 Task: Open Card Software Performance Review in Board Content Marketing White Paper Creation and Promotion Strategy to Workspace Hotel Reservations and add a team member Softage.3@softage.net, a label Orange, a checklist Database Management, an attachment from your computer, a color Orange and finally, add a card description 'Plan and execute company team-building retreat with a focus on employee well-being' and a comment 'Given the potential impact of this task on our customers, let us ensure that we approach it with a focus on customer satisfaction and experience.'. Add a start date 'Jan 03, 1900' with a due date 'Jan 10, 1900'
Action: Mouse moved to (101, 43)
Screenshot: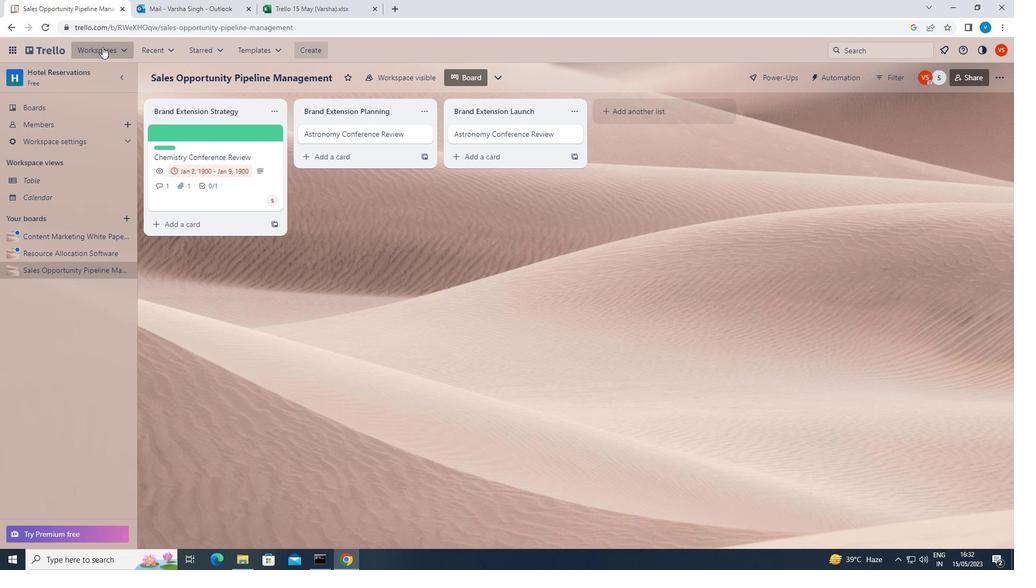 
Action: Mouse pressed left at (101, 43)
Screenshot: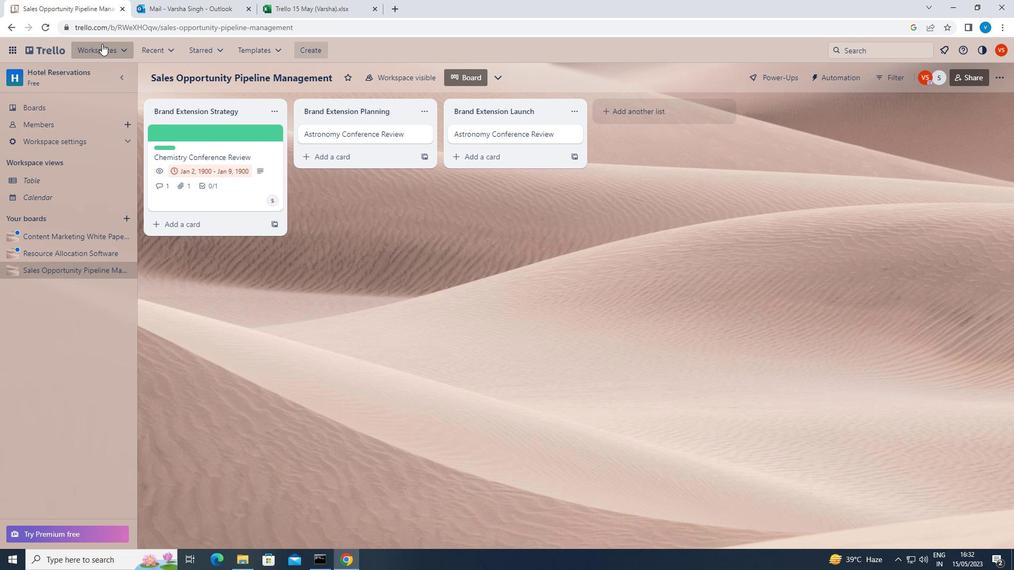 
Action: Mouse moved to (107, 523)
Screenshot: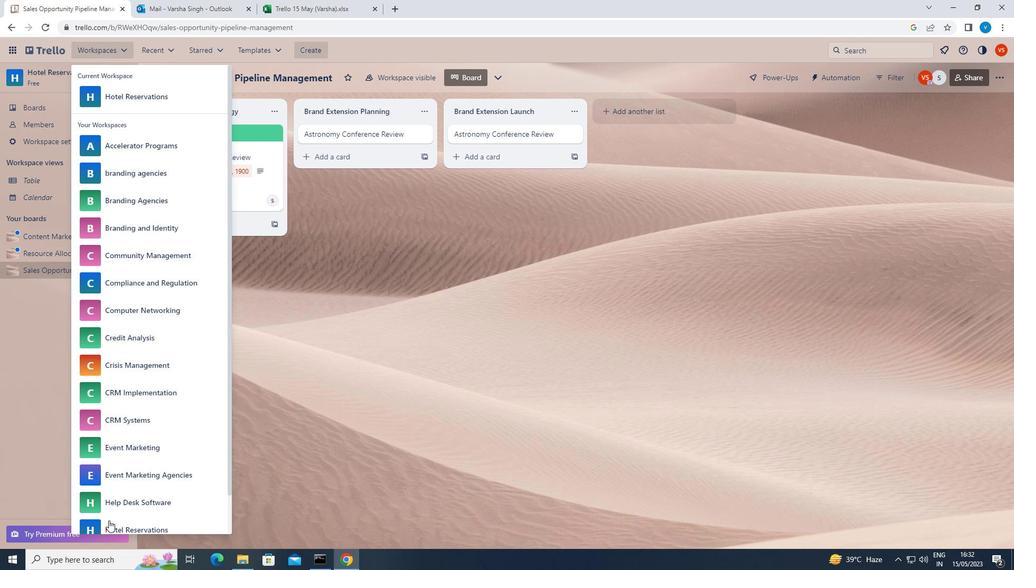 
Action: Mouse pressed left at (107, 523)
Screenshot: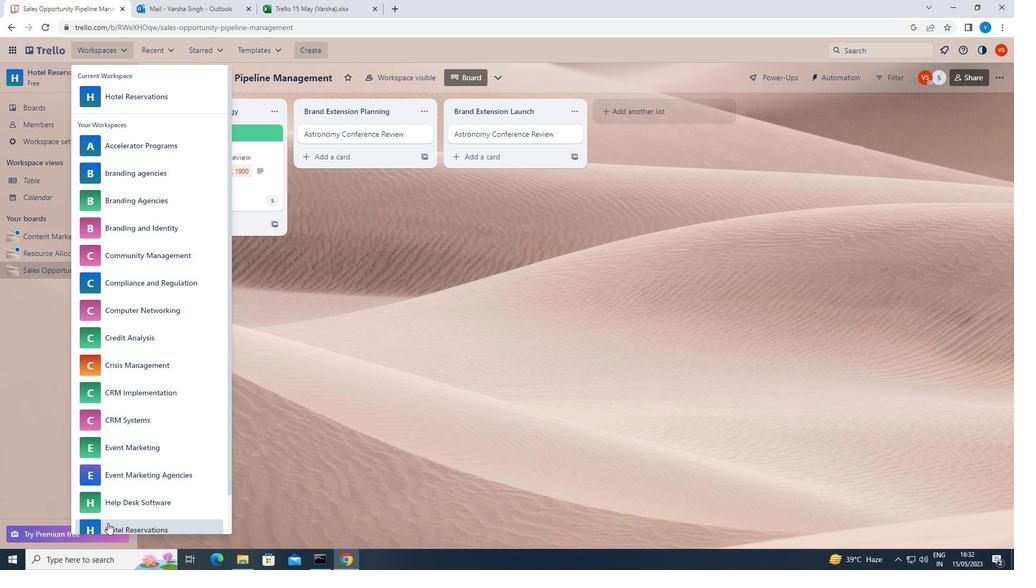 
Action: Mouse moved to (78, 236)
Screenshot: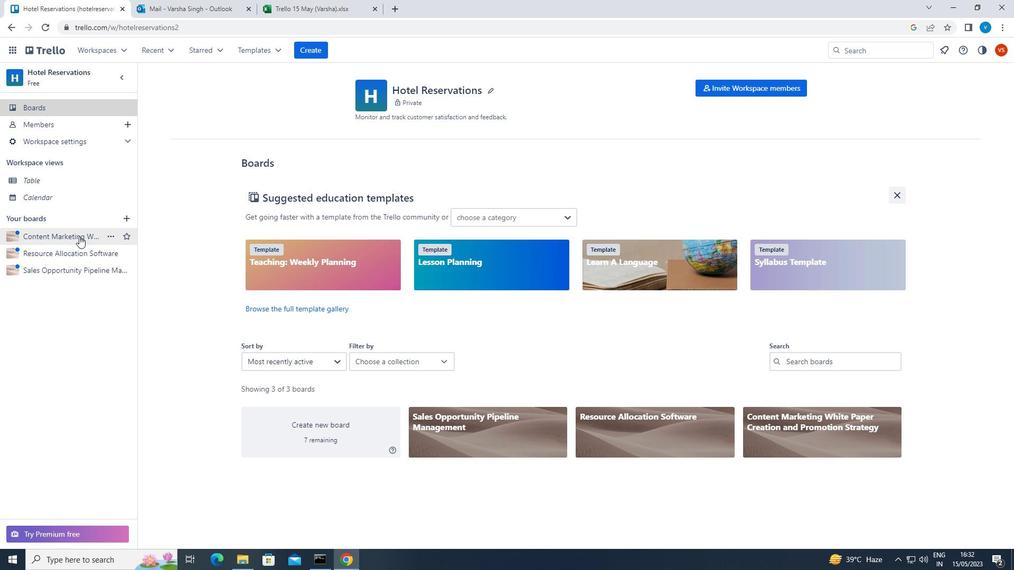 
Action: Mouse pressed left at (78, 236)
Screenshot: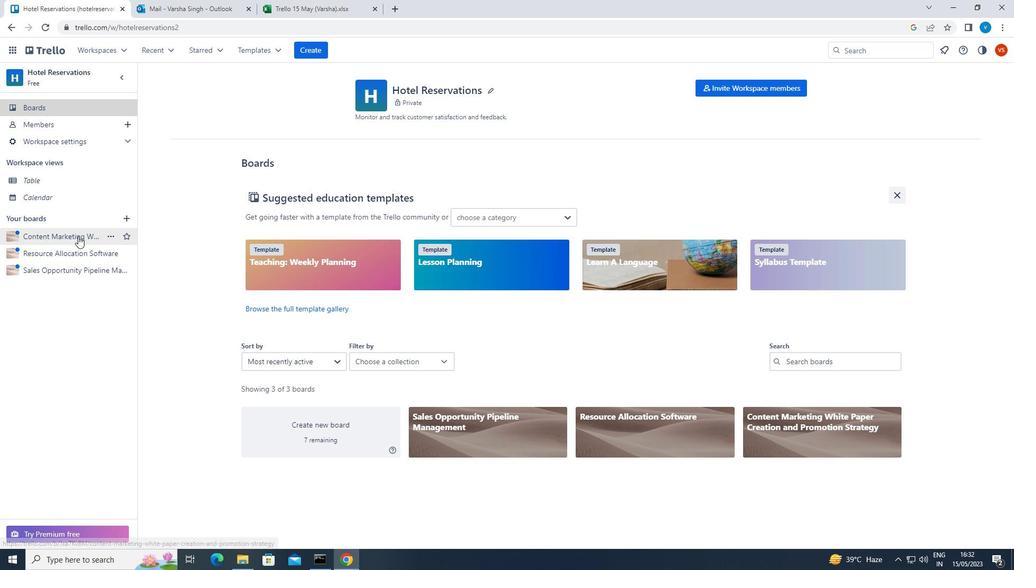 
Action: Mouse moved to (172, 129)
Screenshot: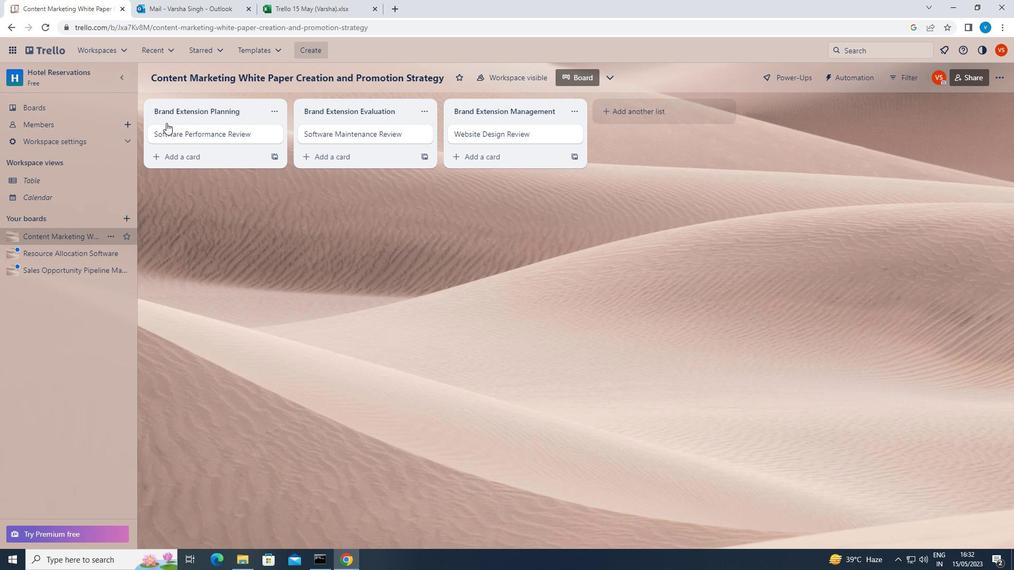 
Action: Mouse pressed left at (172, 129)
Screenshot: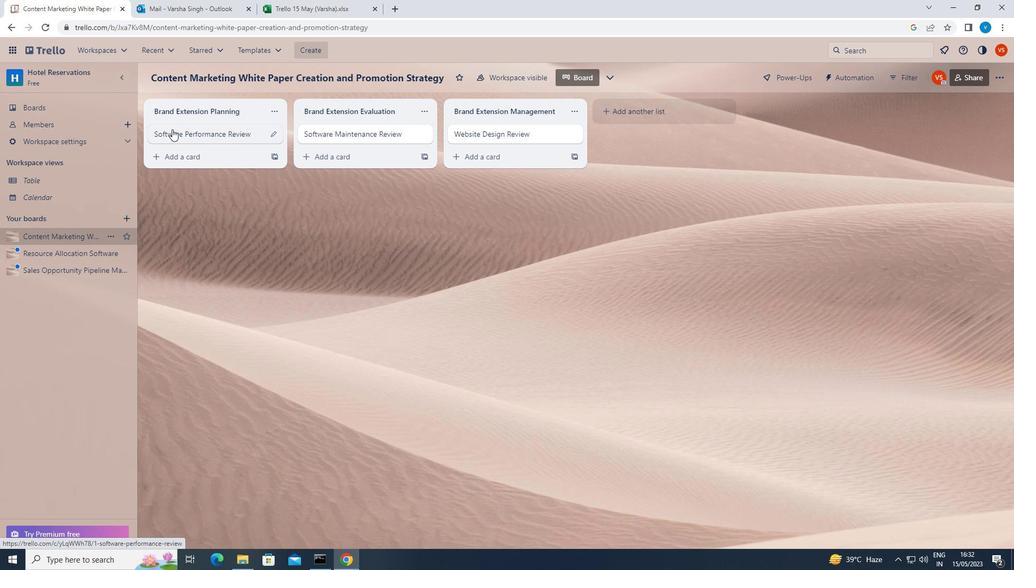 
Action: Mouse moved to (636, 133)
Screenshot: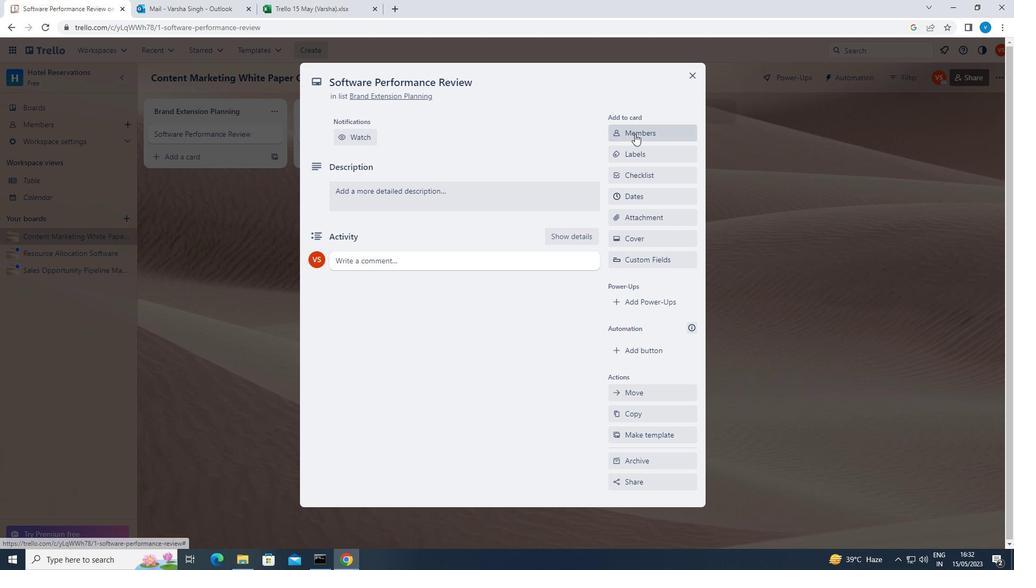 
Action: Mouse pressed left at (636, 133)
Screenshot: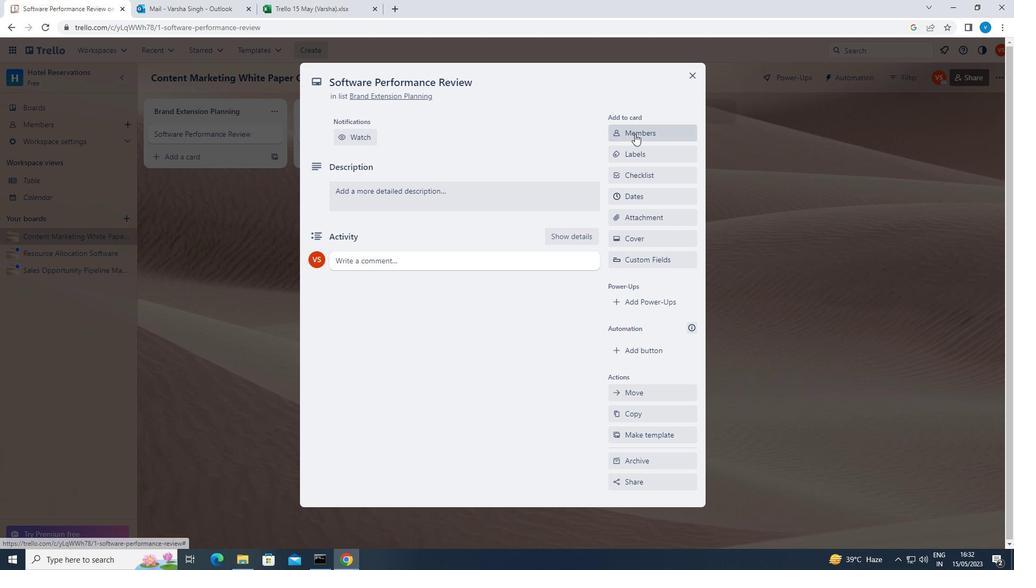
Action: Mouse moved to (639, 160)
Screenshot: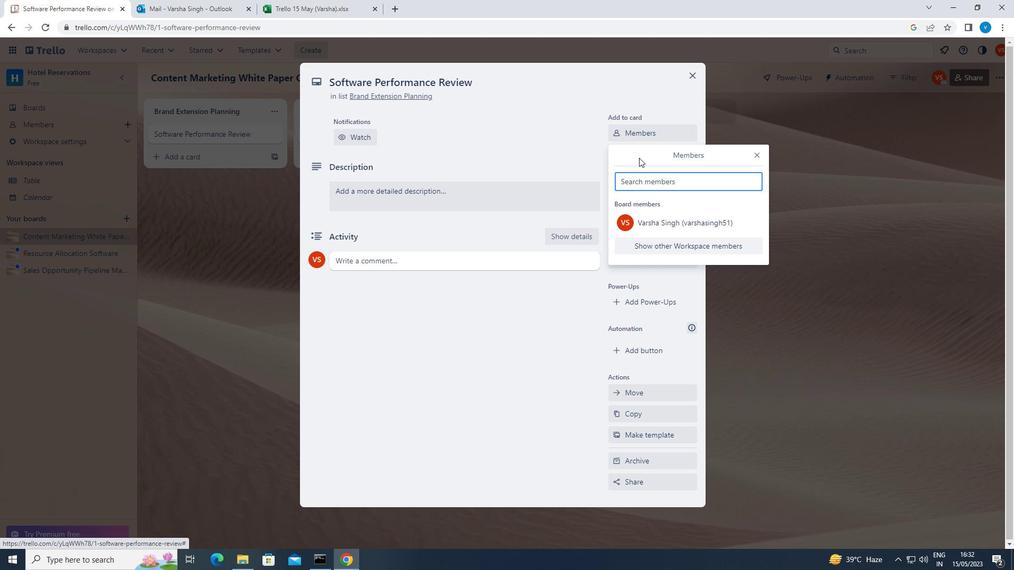 
Action: Key pressed <Key.shift>SOFTWARE.3<Key.shift>@SOFTAGE.NET
Screenshot: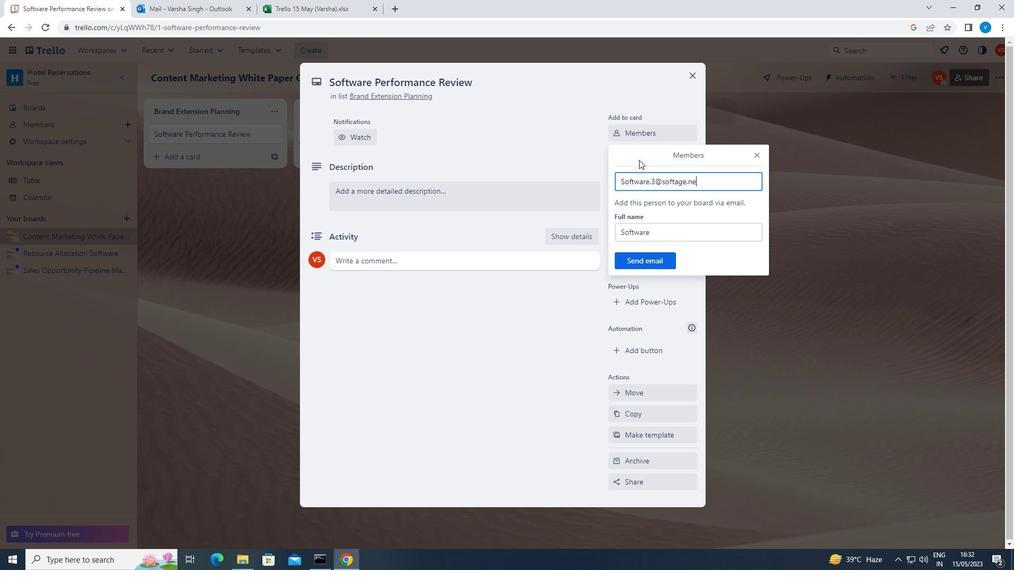 
Action: Mouse moved to (659, 258)
Screenshot: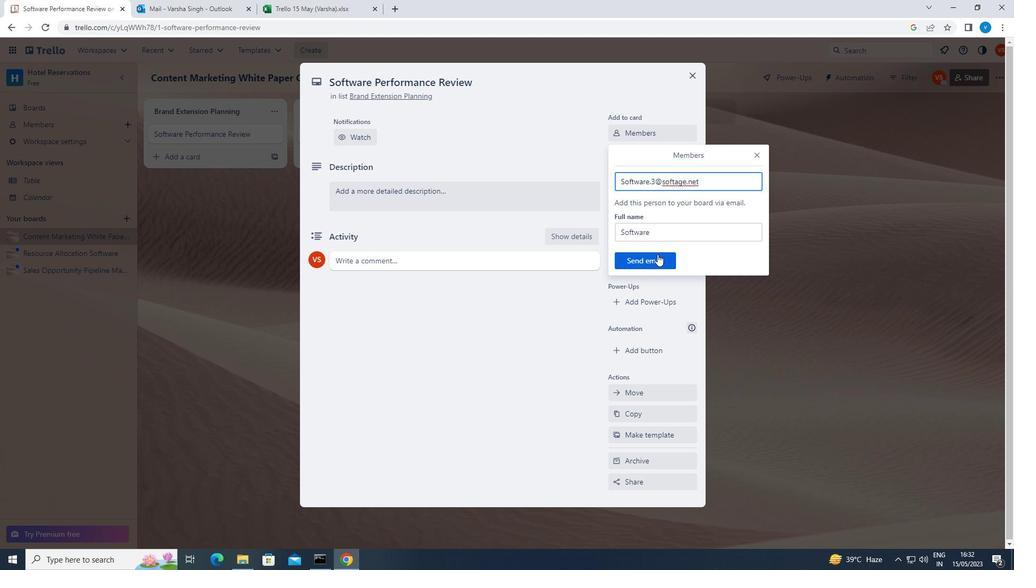
Action: Mouse pressed left at (659, 258)
Screenshot: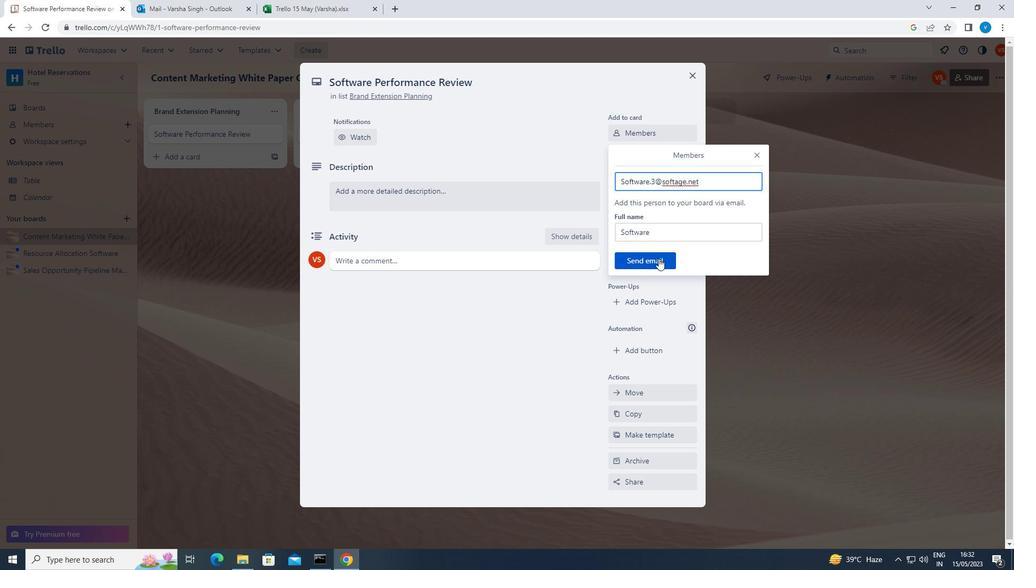 
Action: Mouse moved to (662, 188)
Screenshot: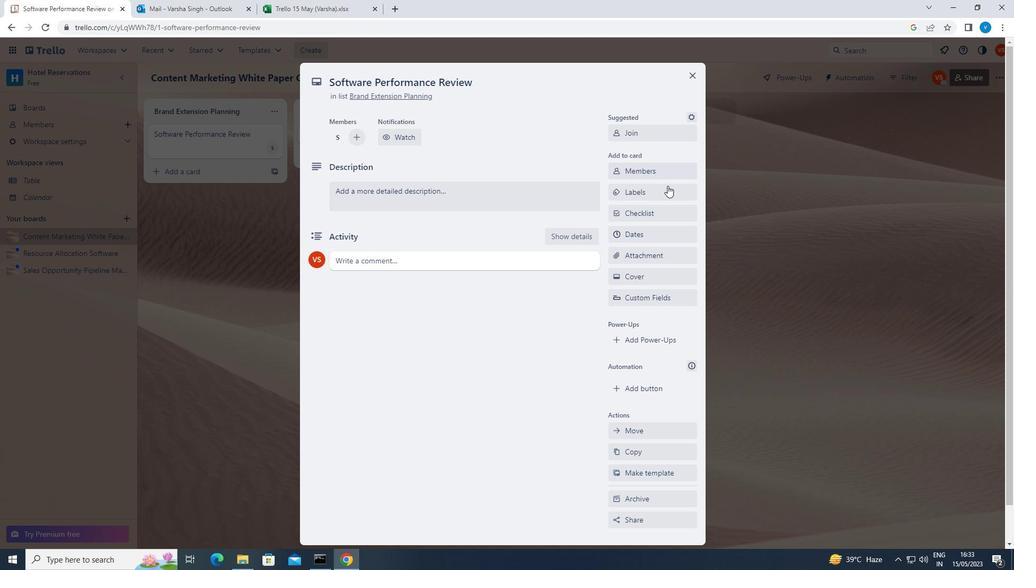 
Action: Mouse pressed left at (662, 188)
Screenshot: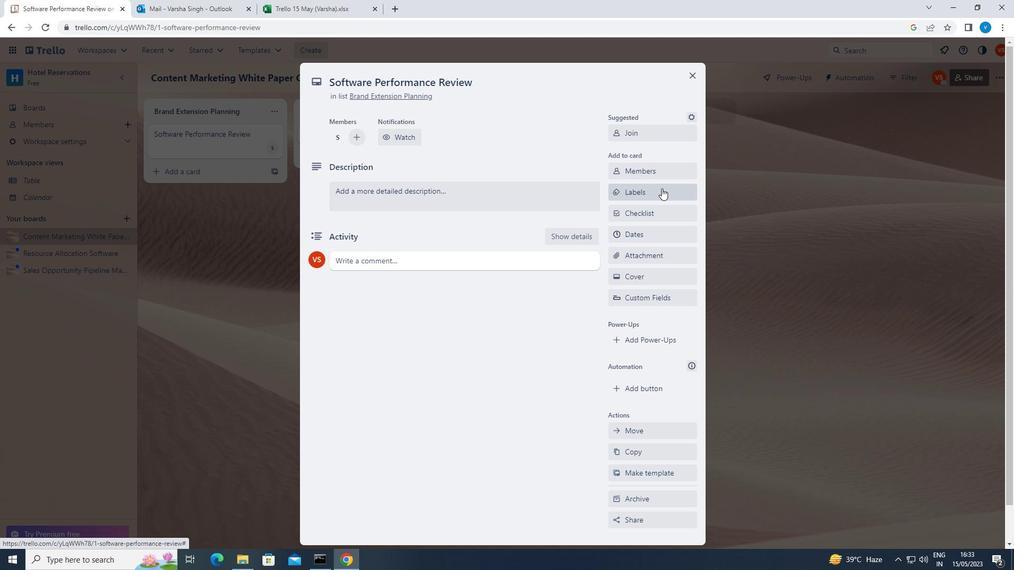 
Action: Mouse moved to (682, 310)
Screenshot: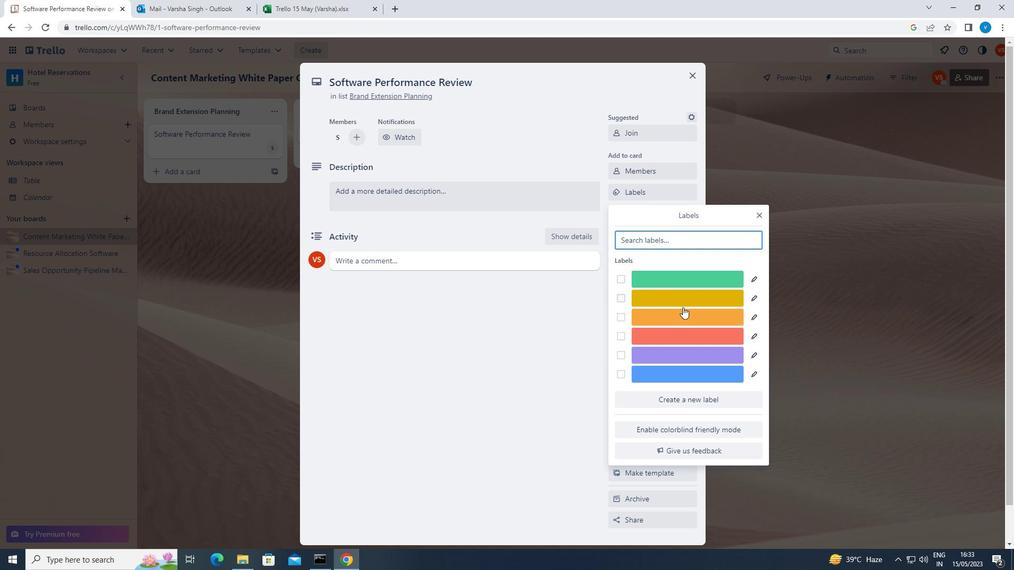 
Action: Mouse pressed left at (682, 310)
Screenshot: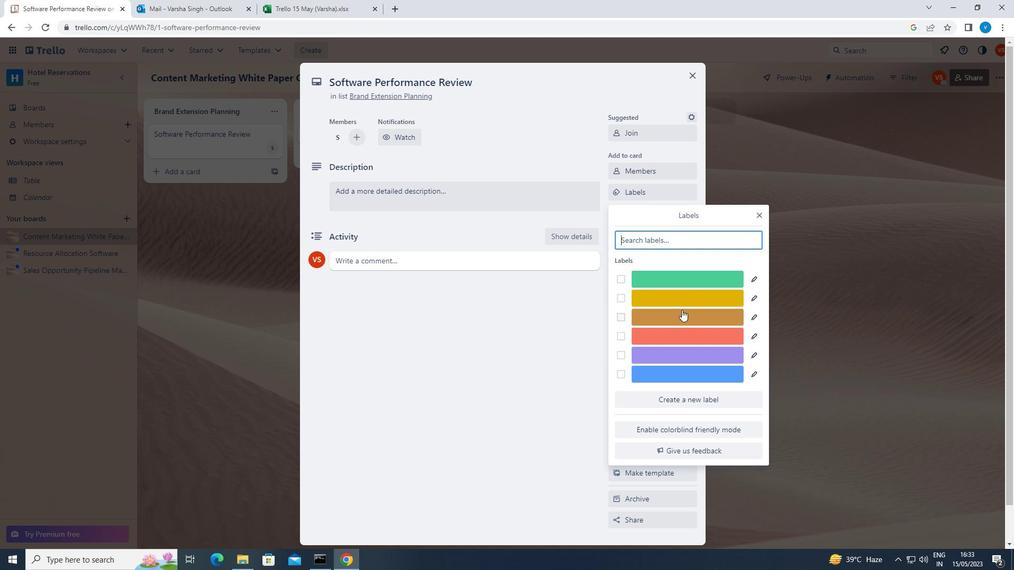 
Action: Mouse moved to (760, 214)
Screenshot: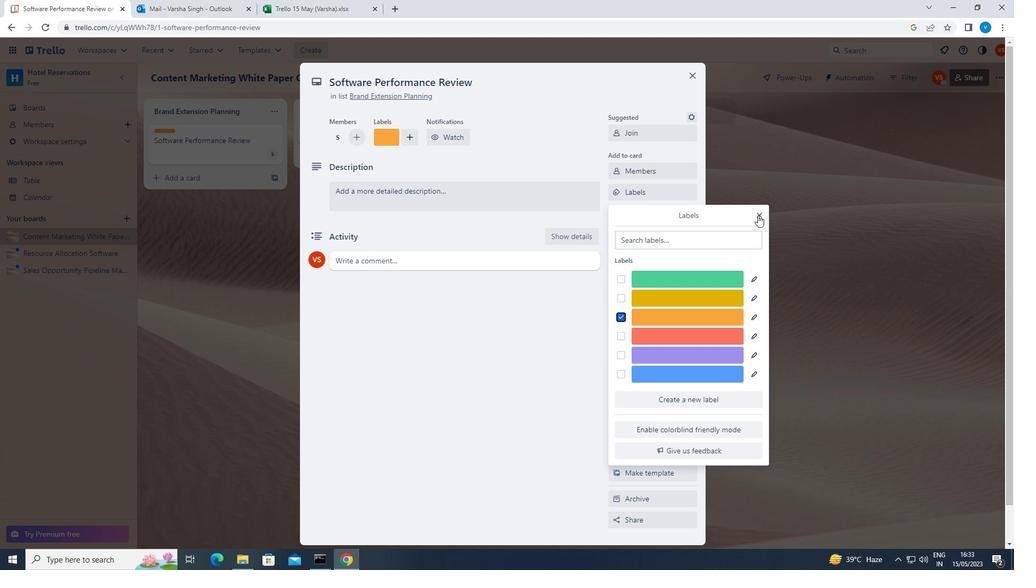 
Action: Mouse pressed left at (760, 214)
Screenshot: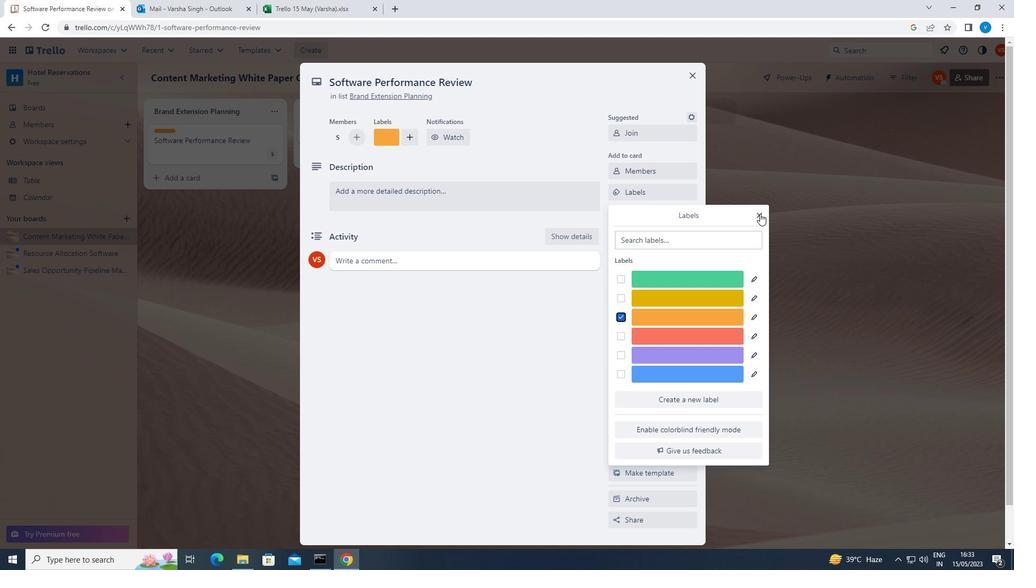
Action: Mouse moved to (675, 210)
Screenshot: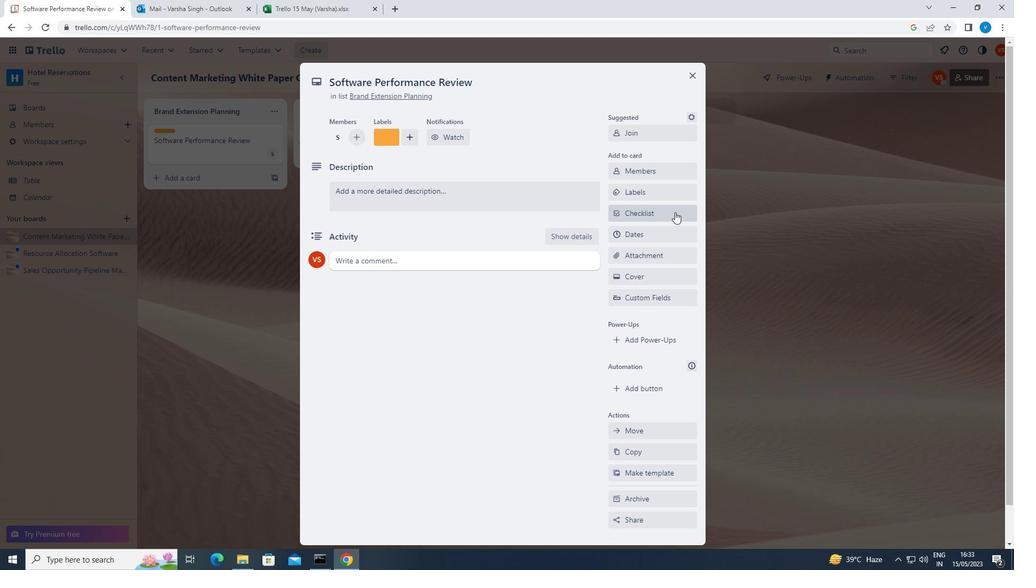 
Action: Mouse pressed left at (675, 210)
Screenshot: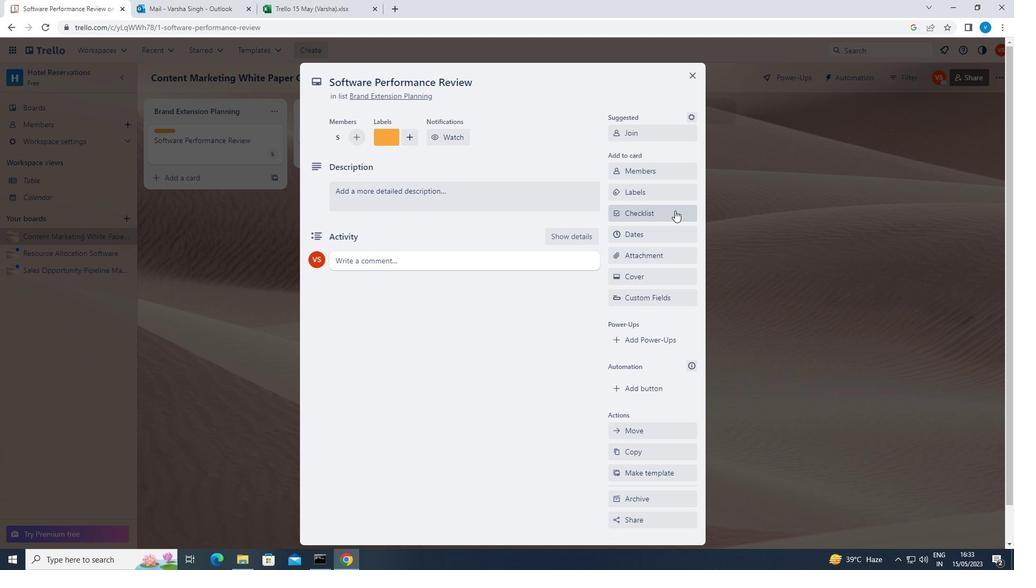 
Action: Mouse moved to (634, 298)
Screenshot: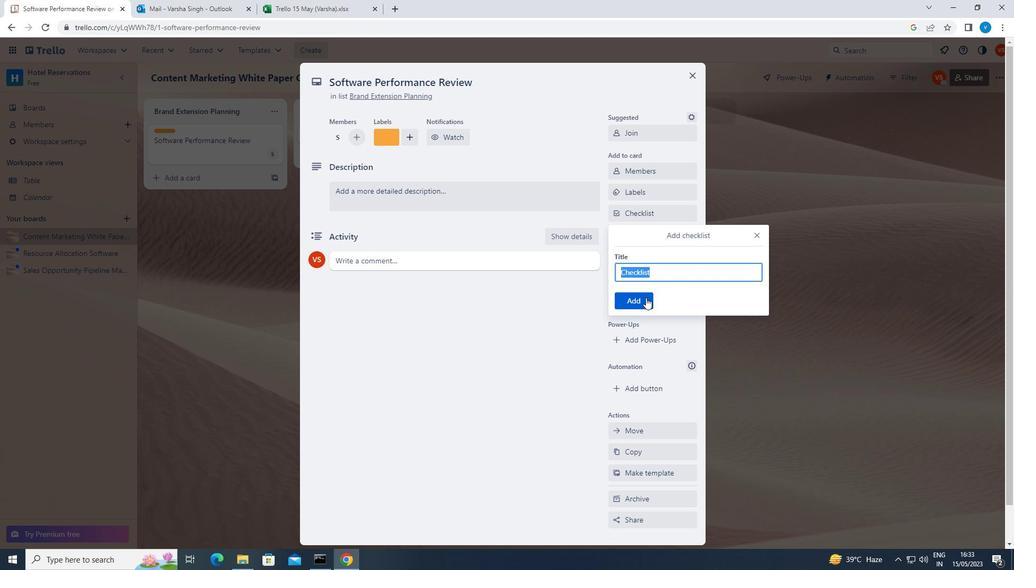 
Action: Mouse pressed left at (634, 298)
Screenshot: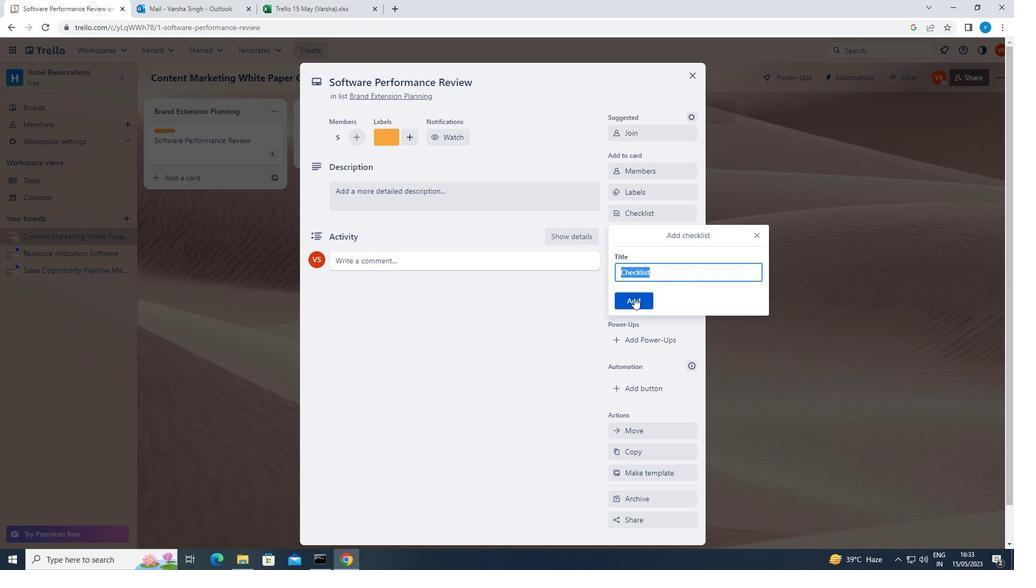 
Action: Mouse moved to (634, 298)
Screenshot: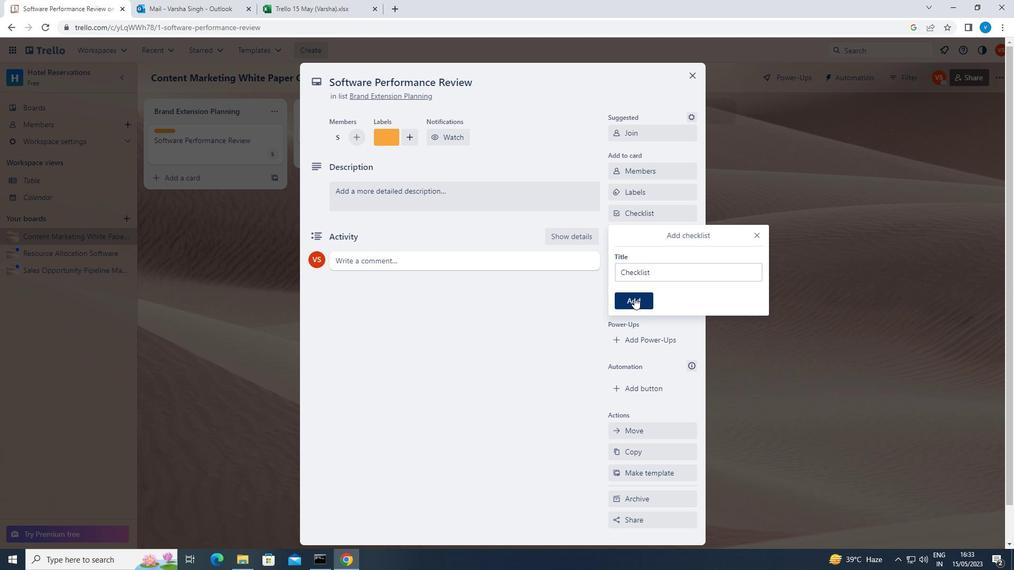 
Action: Key pressed <Key.shift>DATABASE<Key.space><Key.shift><Key.shift>MANAGEMENT
Screenshot: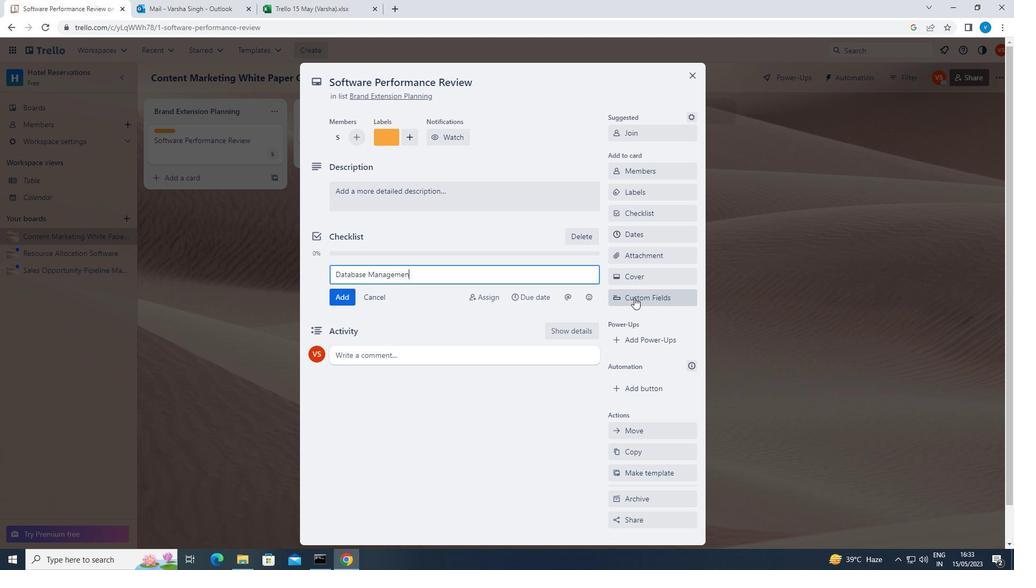 
Action: Mouse moved to (342, 294)
Screenshot: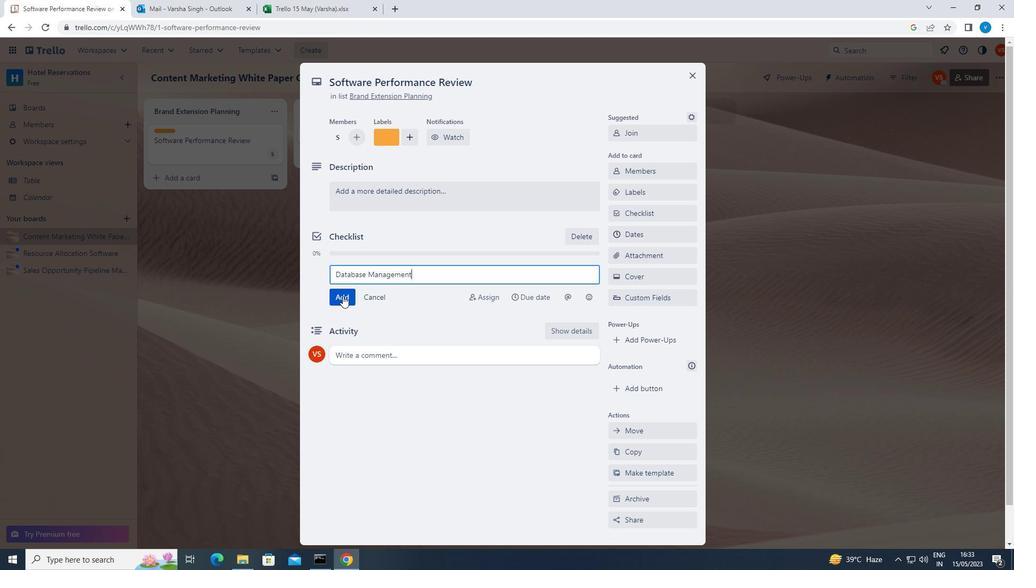 
Action: Mouse pressed left at (342, 294)
Screenshot: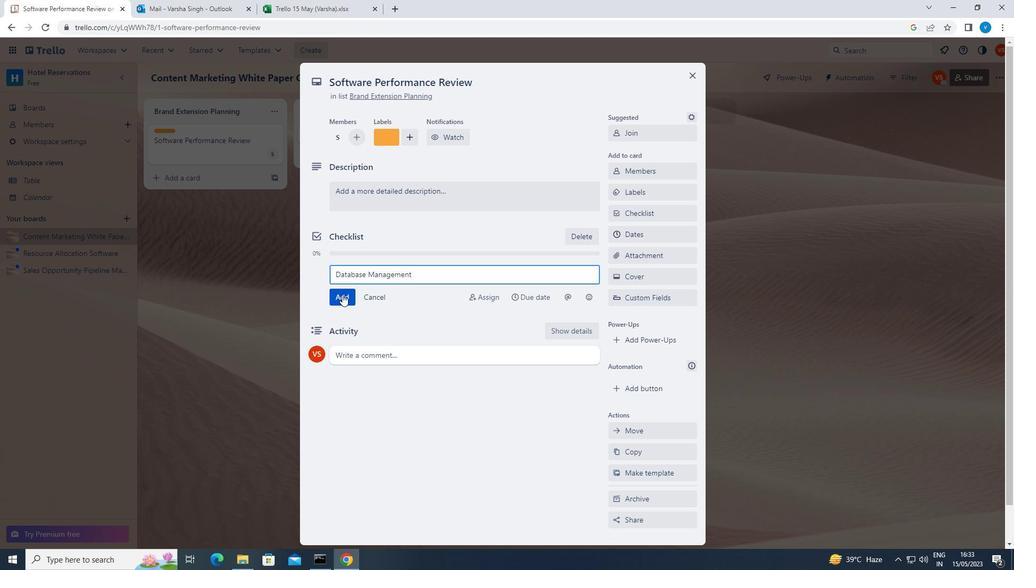 
Action: Mouse moved to (632, 254)
Screenshot: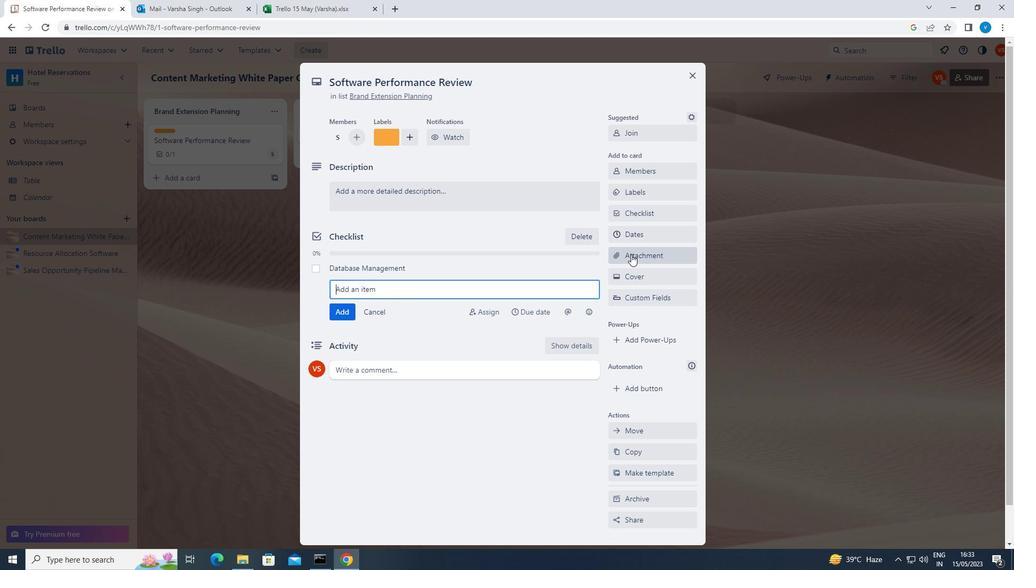 
Action: Mouse pressed left at (632, 254)
Screenshot: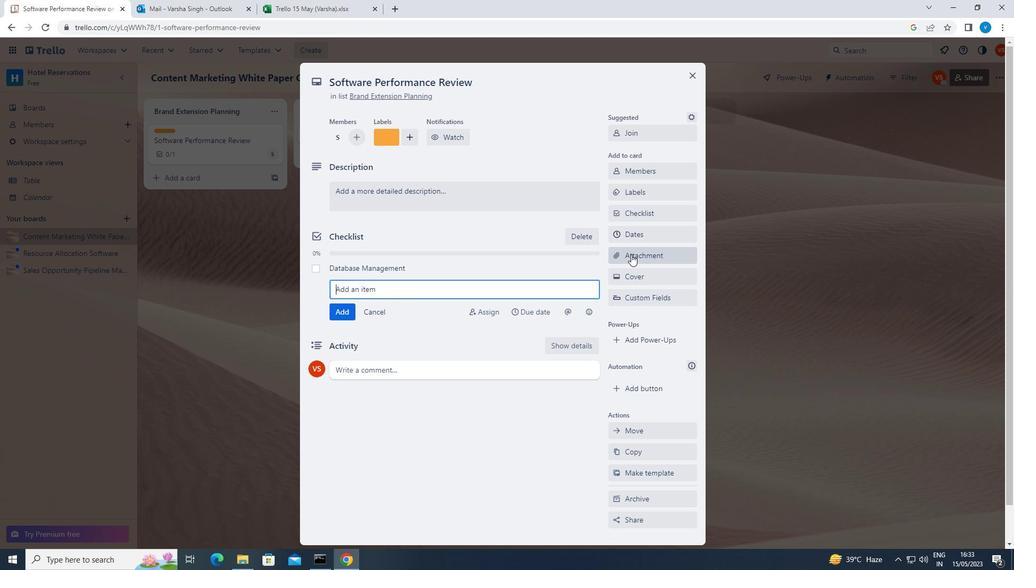 
Action: Mouse moved to (635, 297)
Screenshot: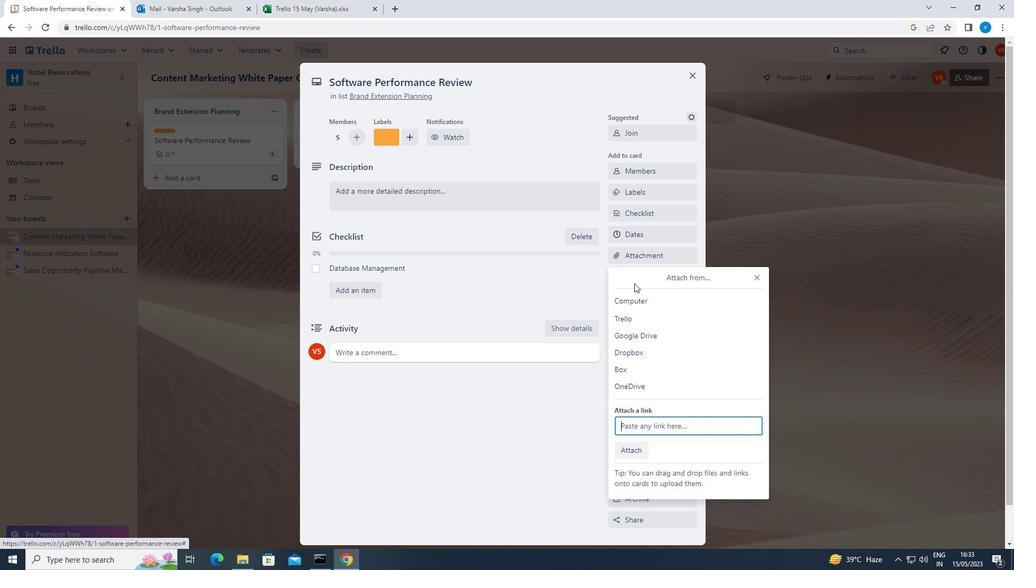 
Action: Mouse pressed left at (635, 297)
Screenshot: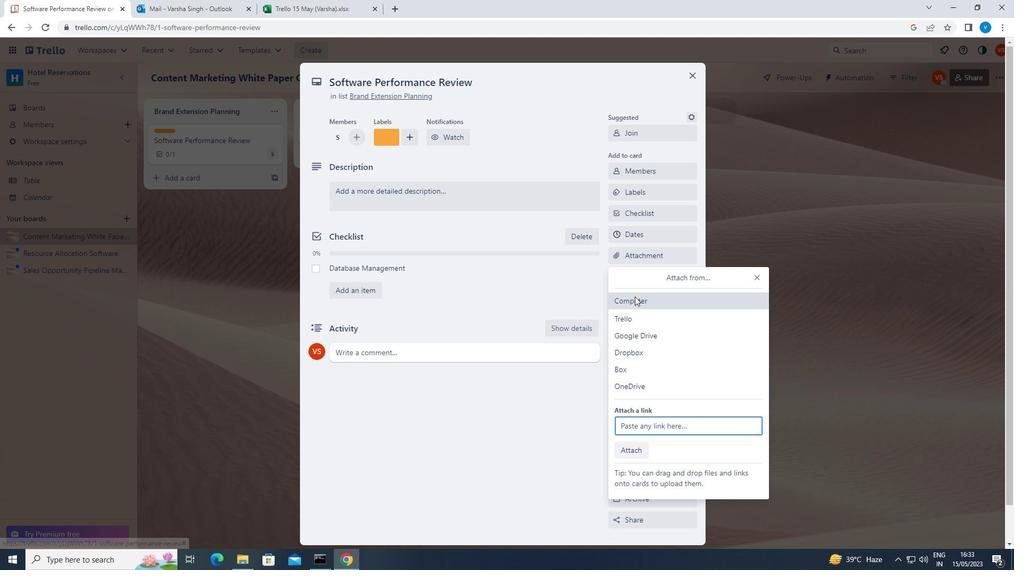 
Action: Mouse moved to (393, 206)
Screenshot: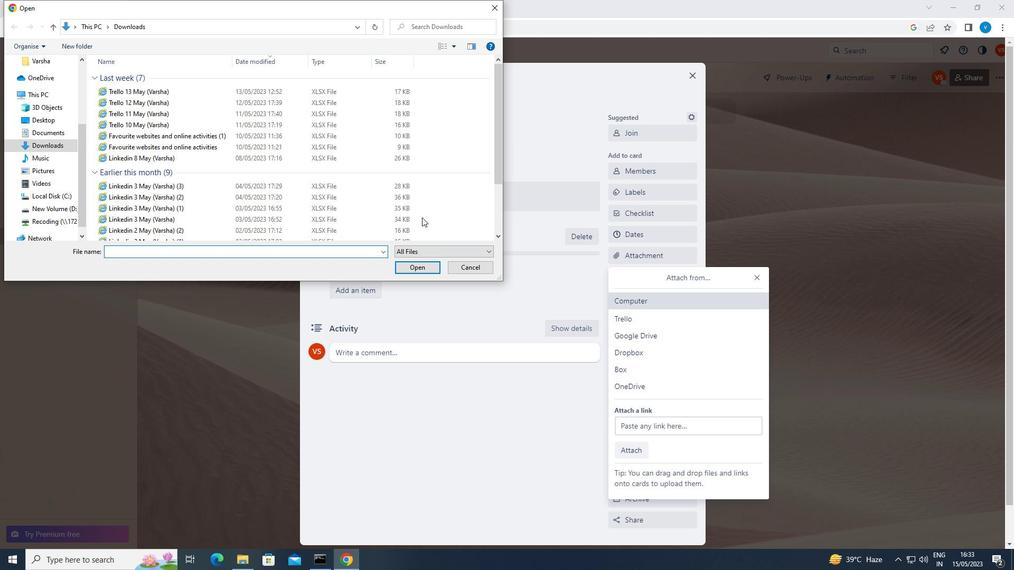 
Action: Mouse pressed left at (393, 206)
Screenshot: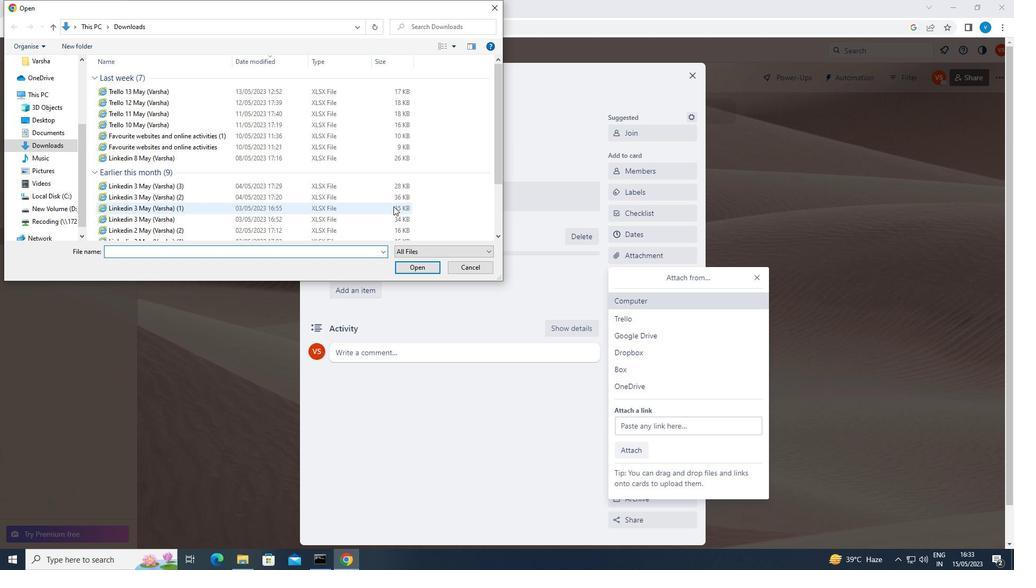 
Action: Mouse moved to (421, 266)
Screenshot: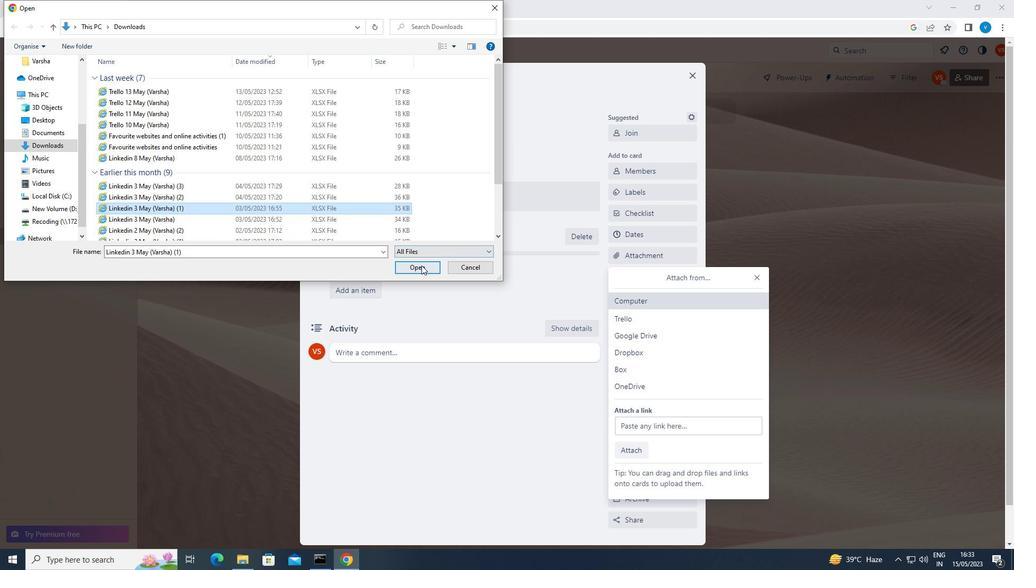 
Action: Mouse pressed left at (421, 266)
Screenshot: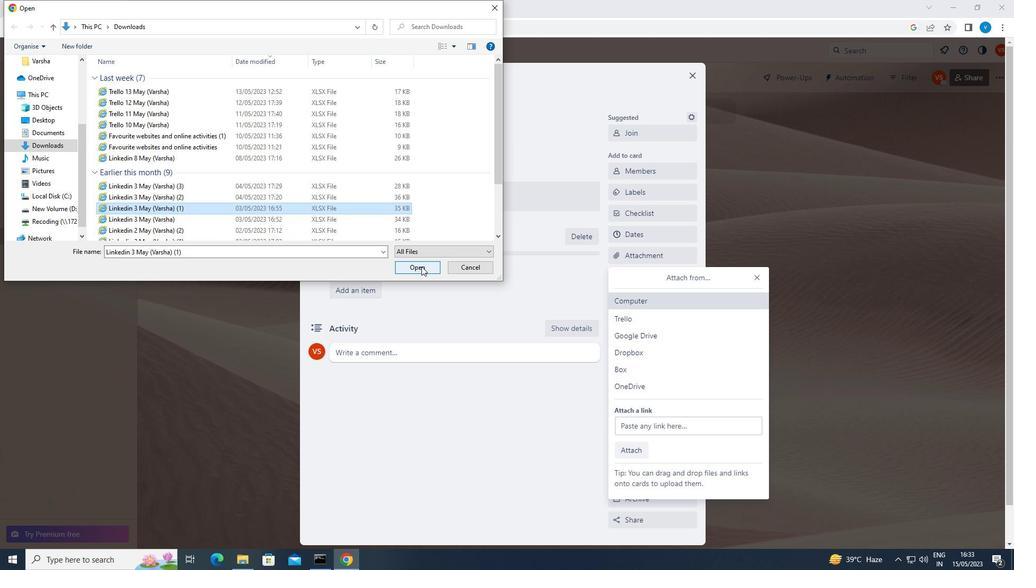 
Action: Mouse moved to (644, 275)
Screenshot: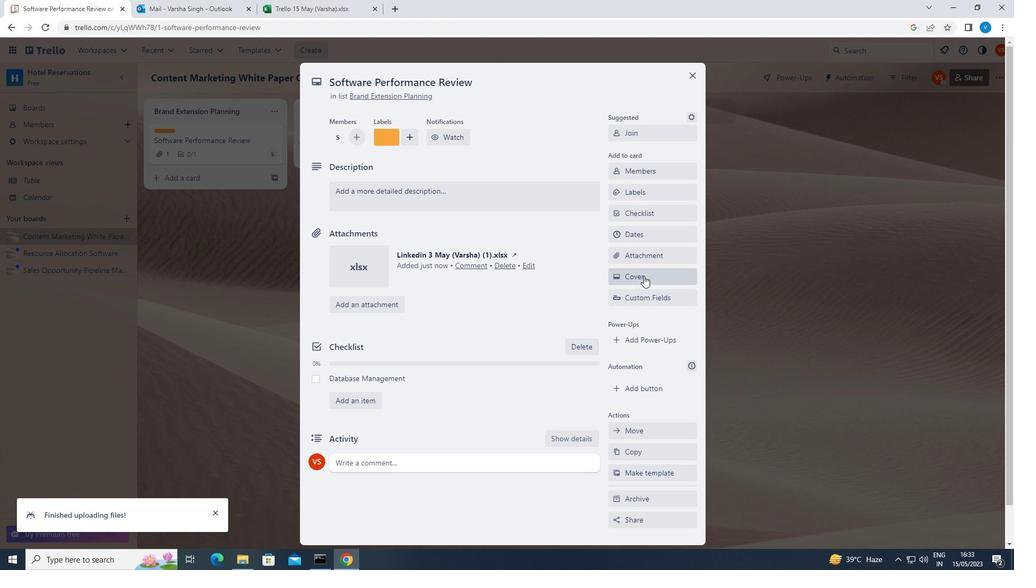 
Action: Mouse pressed left at (644, 275)
Screenshot: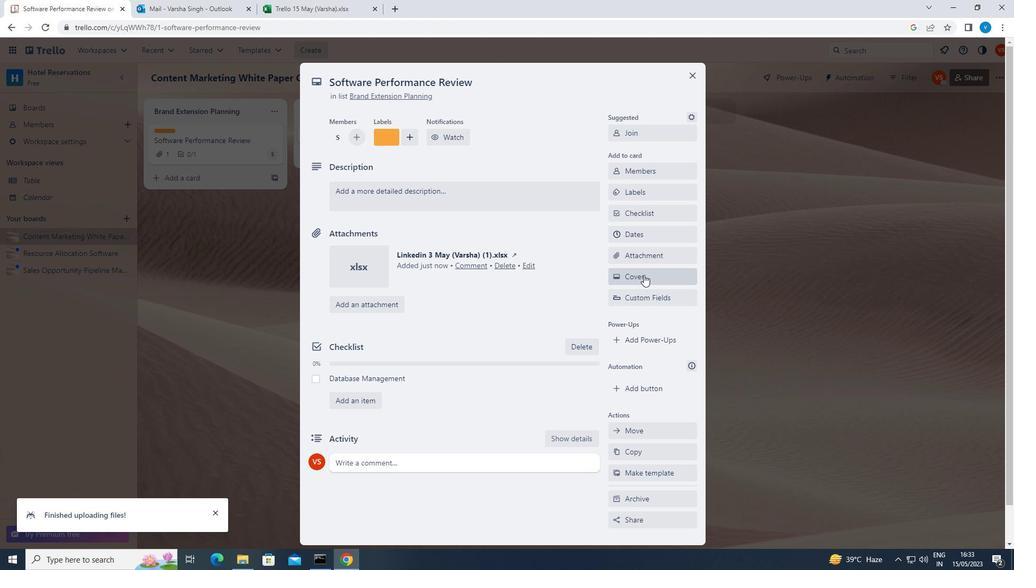 
Action: Mouse moved to (692, 340)
Screenshot: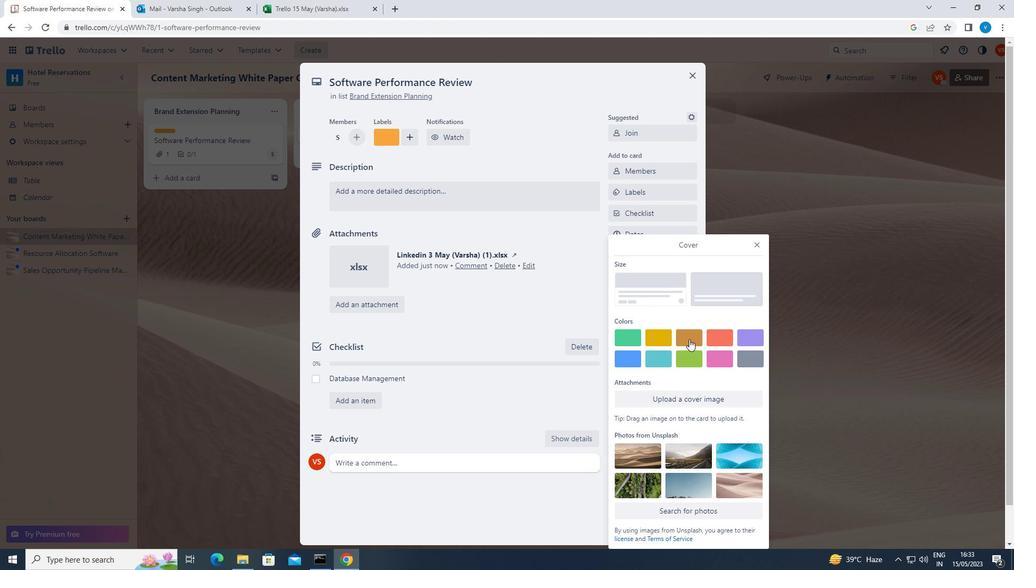 
Action: Mouse pressed left at (692, 340)
Screenshot: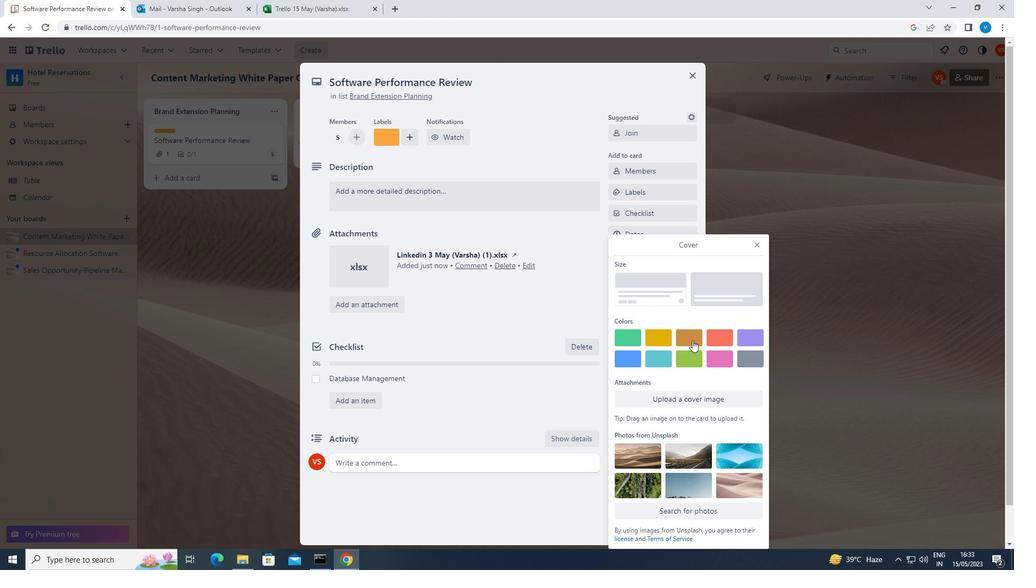 
Action: Mouse moved to (753, 225)
Screenshot: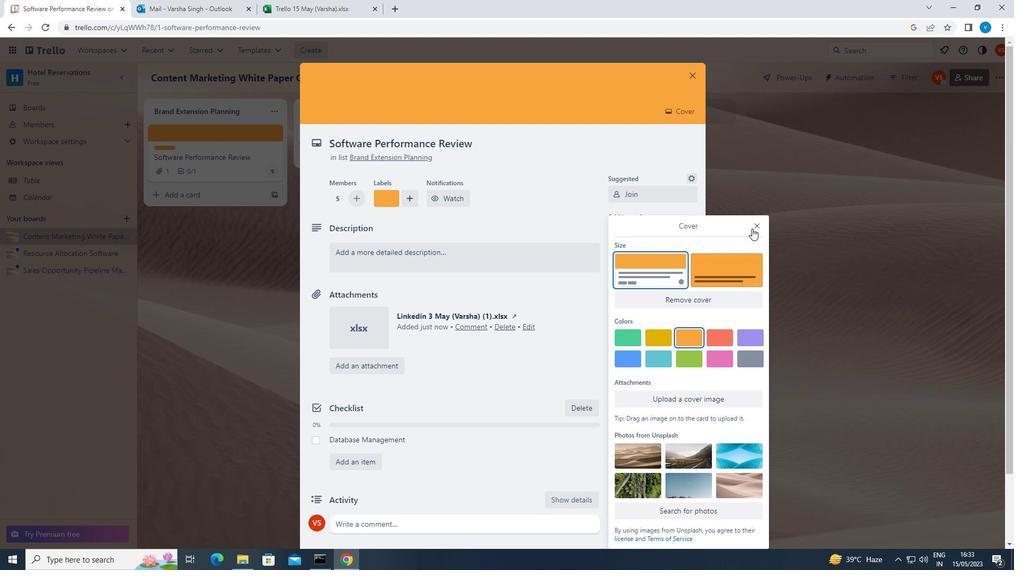 
Action: Mouse pressed left at (753, 225)
Screenshot: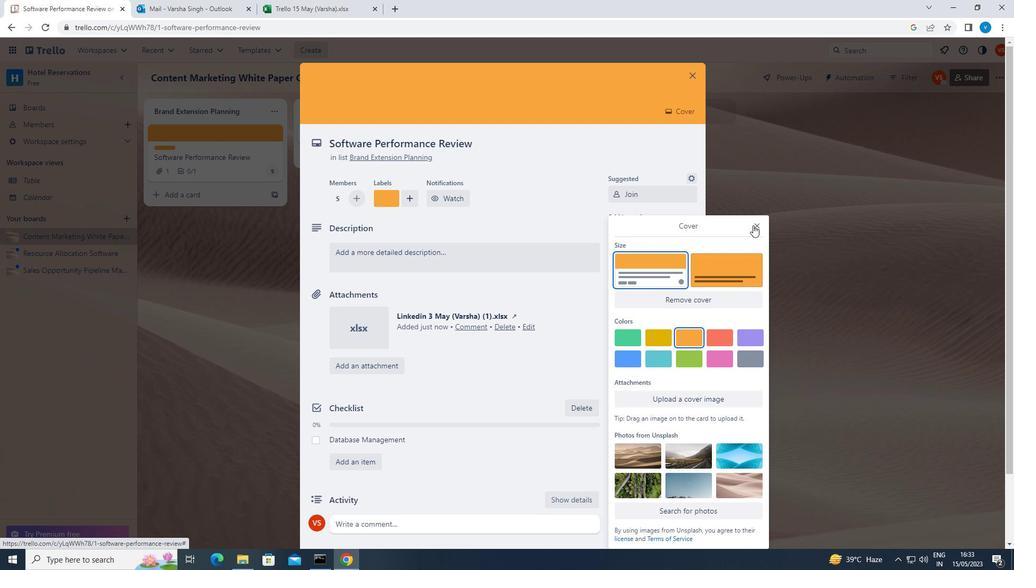
Action: Mouse moved to (552, 255)
Screenshot: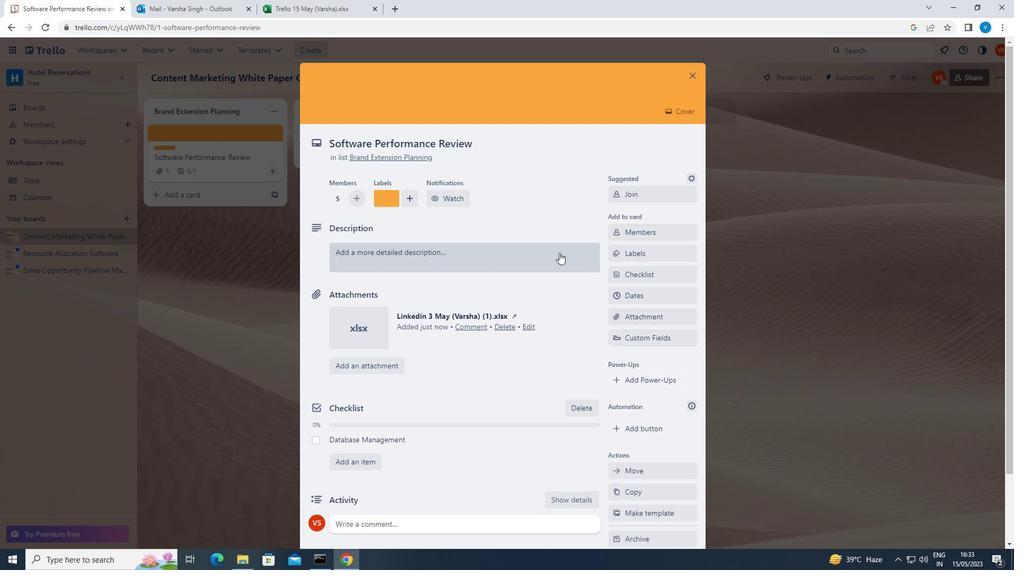 
Action: Mouse pressed left at (552, 255)
Screenshot: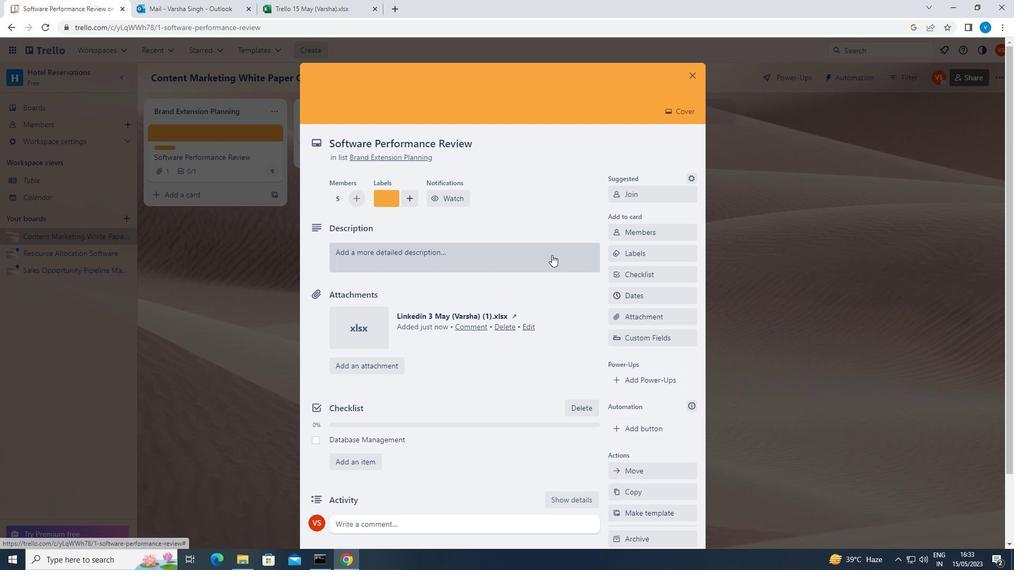 
Action: Key pressed <Key.shift>PLAN<Key.space>AND<Key.space>EXECUTE<Key.space>COMPANY<Key.space>TEAM-BUILDING<Key.space>RETREAT<Key.space>WITH<Key.space>A<Key.space>FOCUS<Key.space>ON<Key.space>EMPLOYEE<Key.space>WELL-BEING
Screenshot: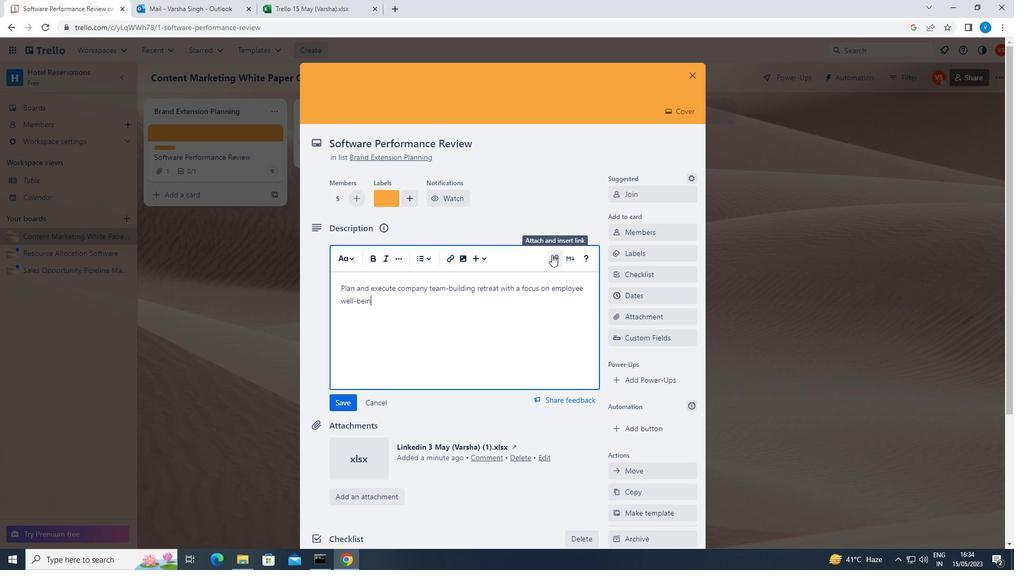
Action: Mouse moved to (345, 398)
Screenshot: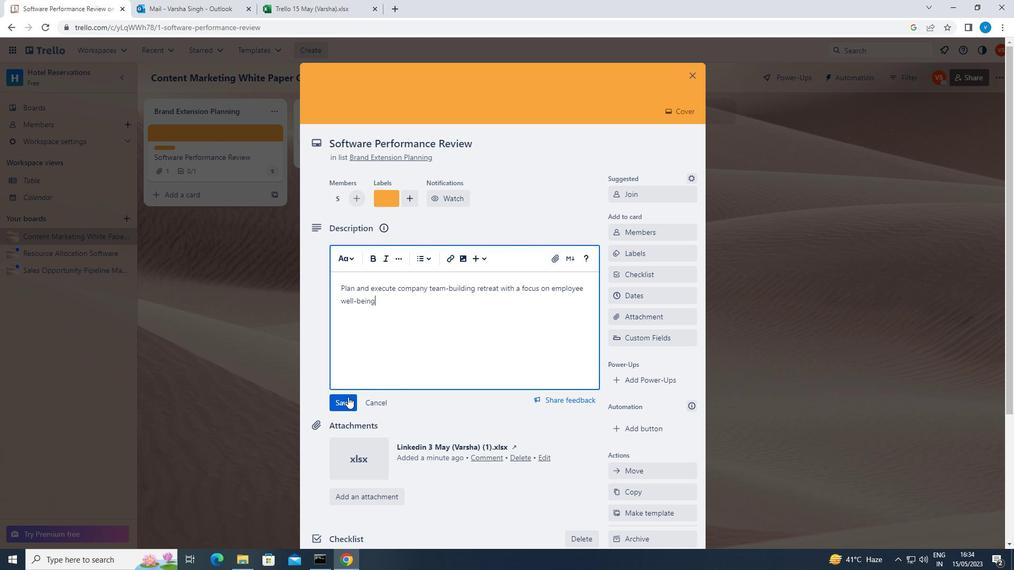 
Action: Mouse pressed left at (345, 398)
Screenshot: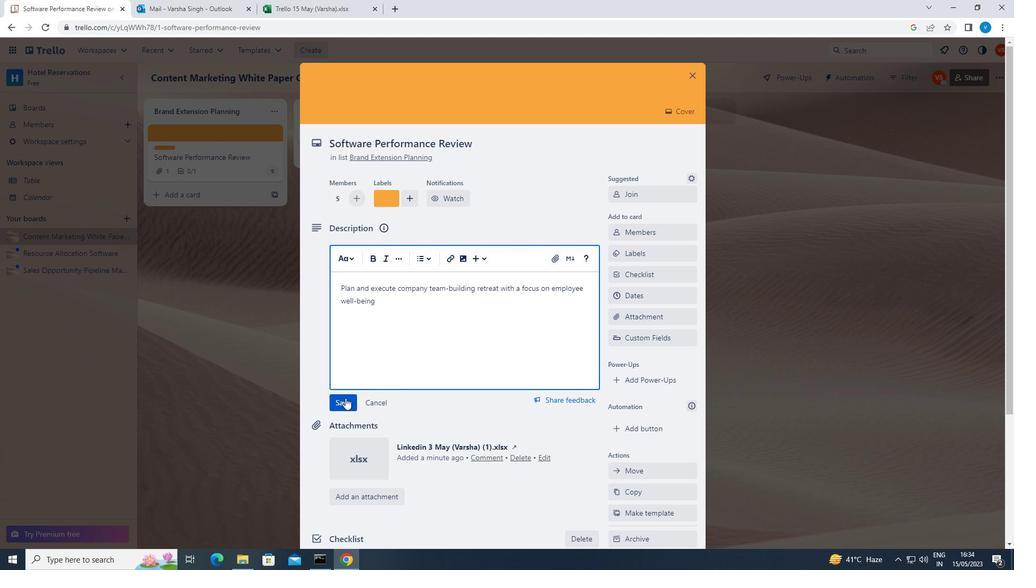 
Action: Mouse moved to (397, 511)
Screenshot: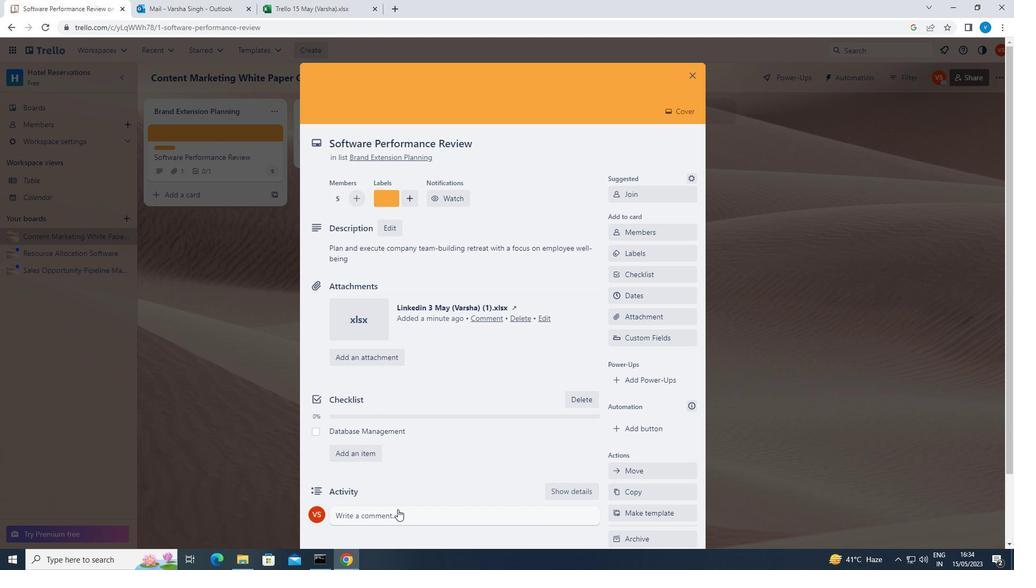 
Action: Mouse pressed left at (397, 511)
Screenshot: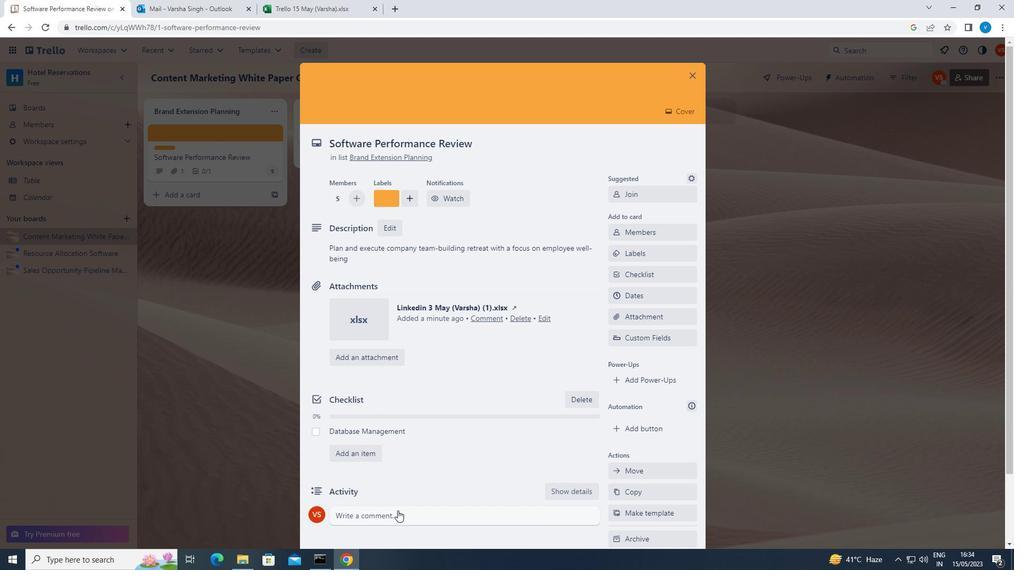 
Action: Mouse moved to (402, 512)
Screenshot: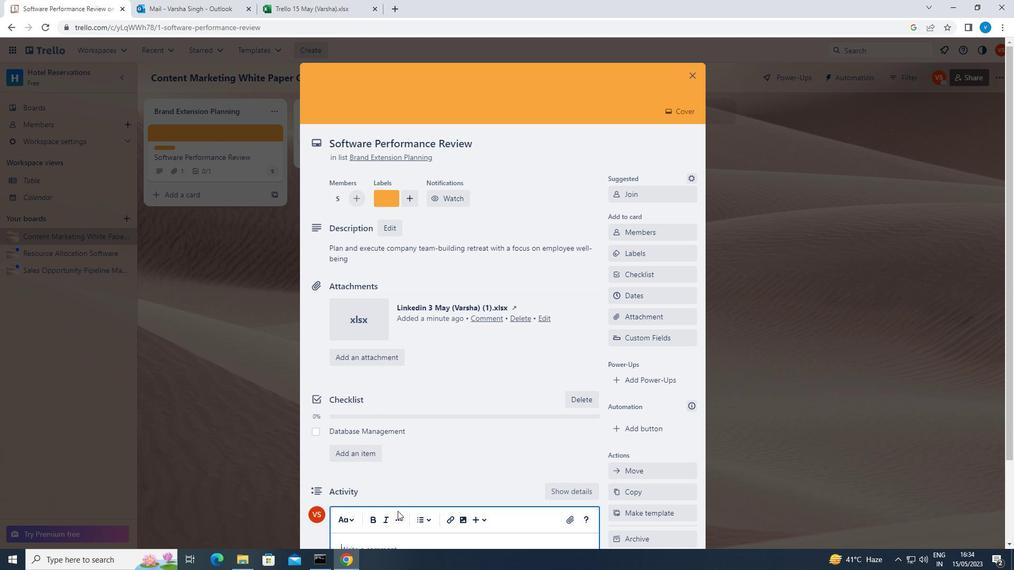 
Action: Key pressed <Key.shift>GIVEM<Key.backspace>N<Key.space>THE<Key.space>POTENTIAL<Key.space>IMPACT<Key.space>OF<Key.space>THIS<Key.space>TASK<Key.space>ON<Key.space>OUR<Key.space>CUSTOMERS,<Key.space>LET<Key.space>US<Key.space>ENSURE<Key.space>THAT<Key.space>WE<Key.space>APPROACG<Key.backspace>H<Key.space>IT<Key.space>WITH<Key.space>A<Key.space>FOCUS<Key.space>ON<Key.space>CUSTOMER<Key.space>SATISFACTION<Key.space>AND<Key.space>EXPERIENCE.
Screenshot: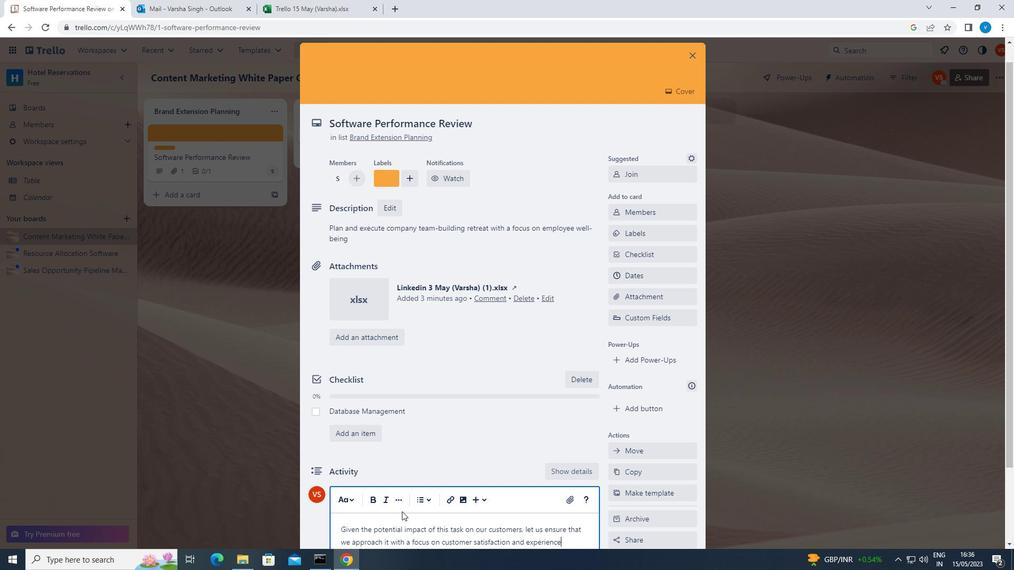 
Action: Mouse moved to (412, 473)
Screenshot: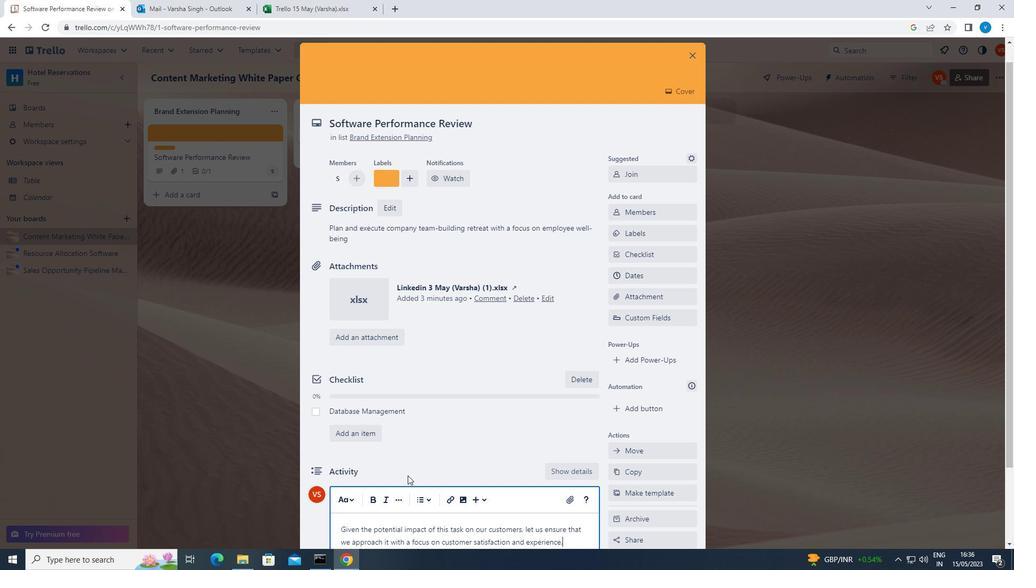 
Action: Mouse scrolled (412, 472) with delta (0, 0)
Screenshot: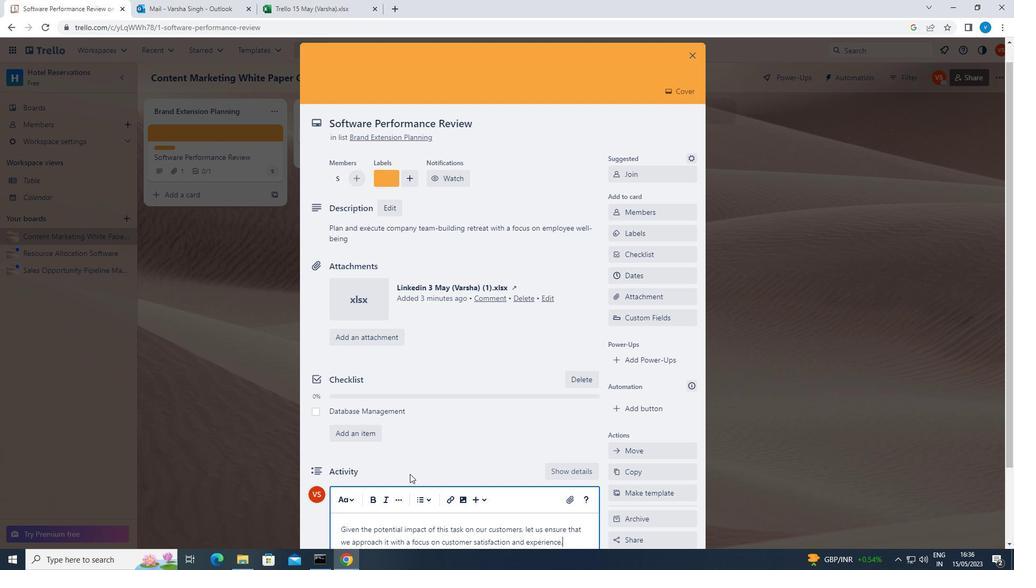 
Action: Mouse scrolled (412, 472) with delta (0, 0)
Screenshot: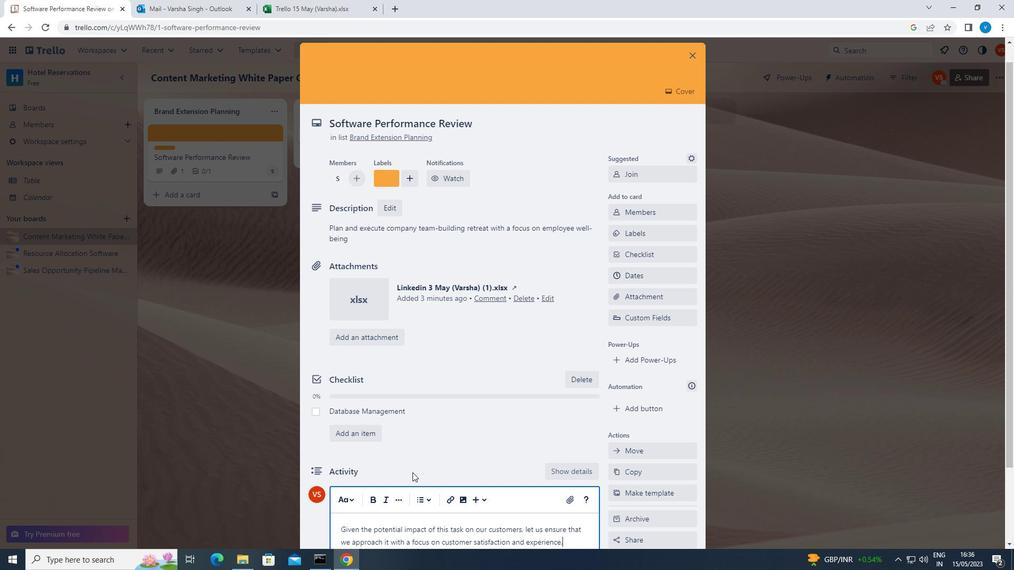
Action: Mouse scrolled (412, 472) with delta (0, 0)
Screenshot: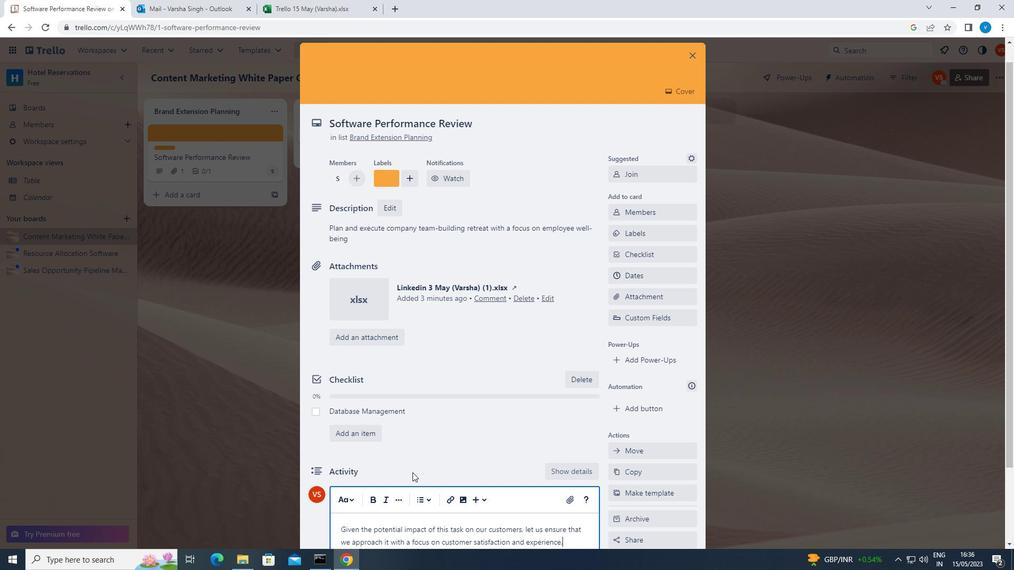 
Action: Mouse moved to (346, 477)
Screenshot: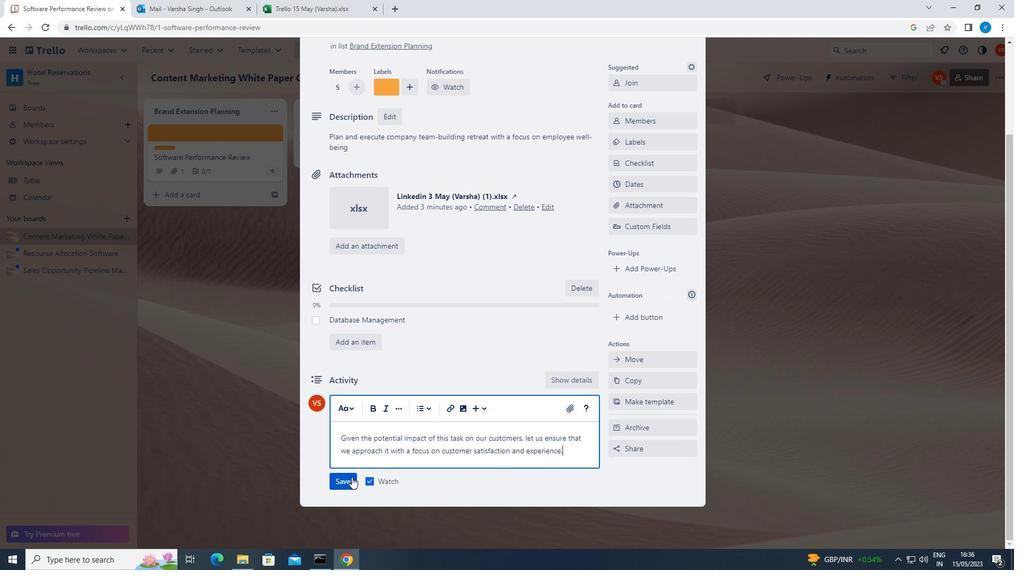 
Action: Mouse pressed left at (346, 477)
Screenshot: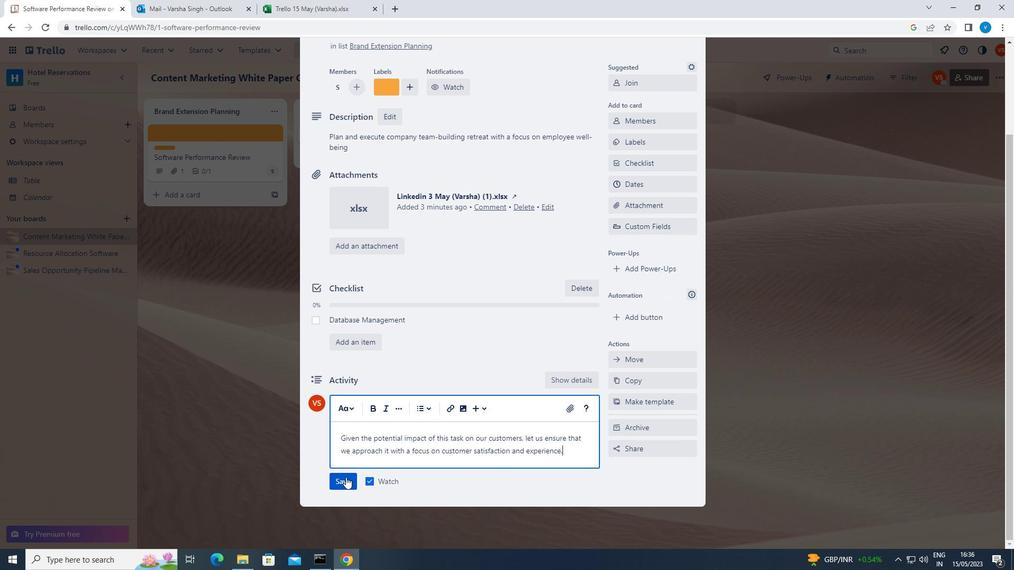 
Action: Mouse moved to (639, 194)
Screenshot: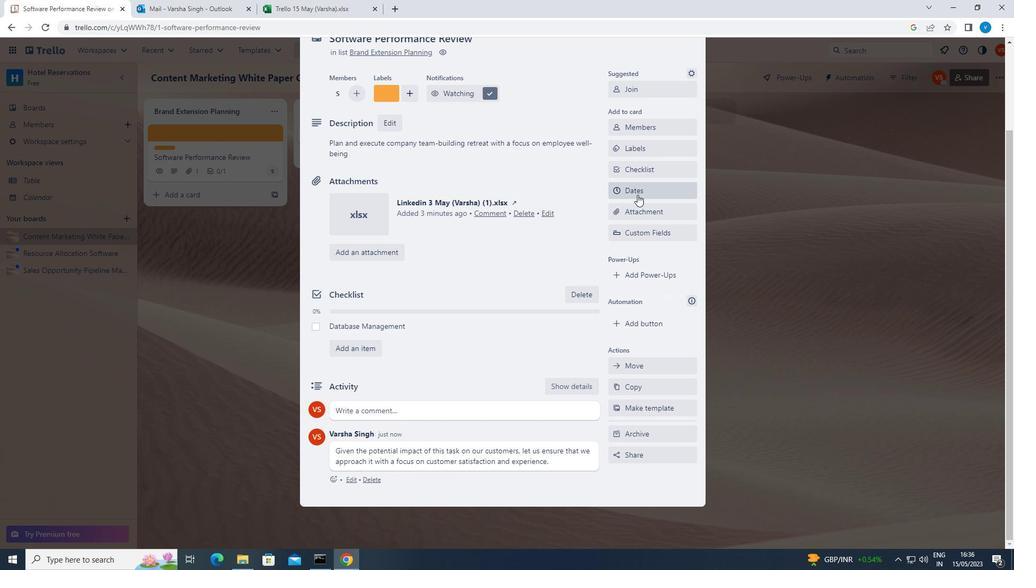 
Action: Mouse pressed left at (639, 194)
Screenshot: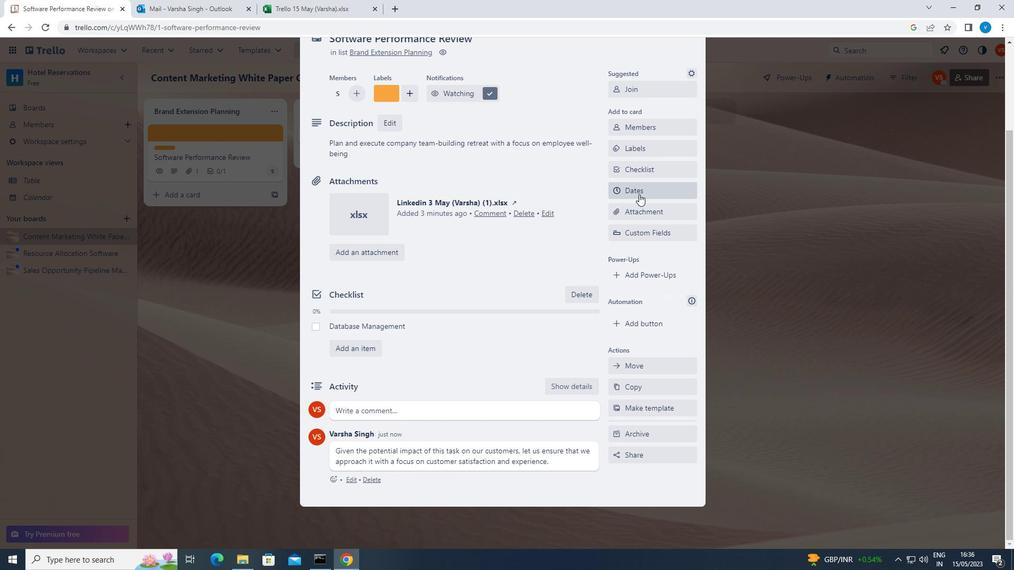 
Action: Mouse moved to (618, 268)
Screenshot: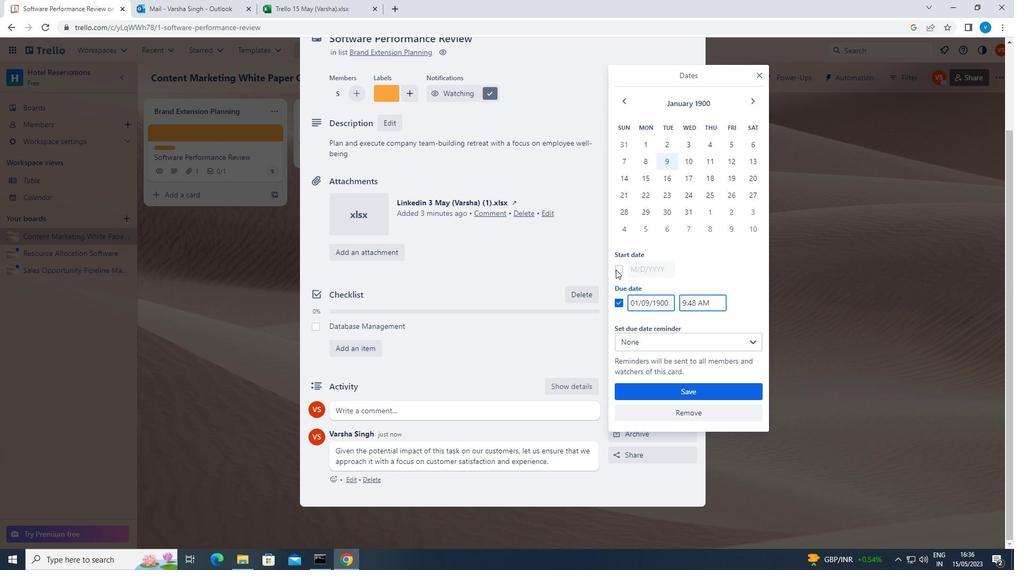 
Action: Mouse pressed left at (618, 268)
Screenshot: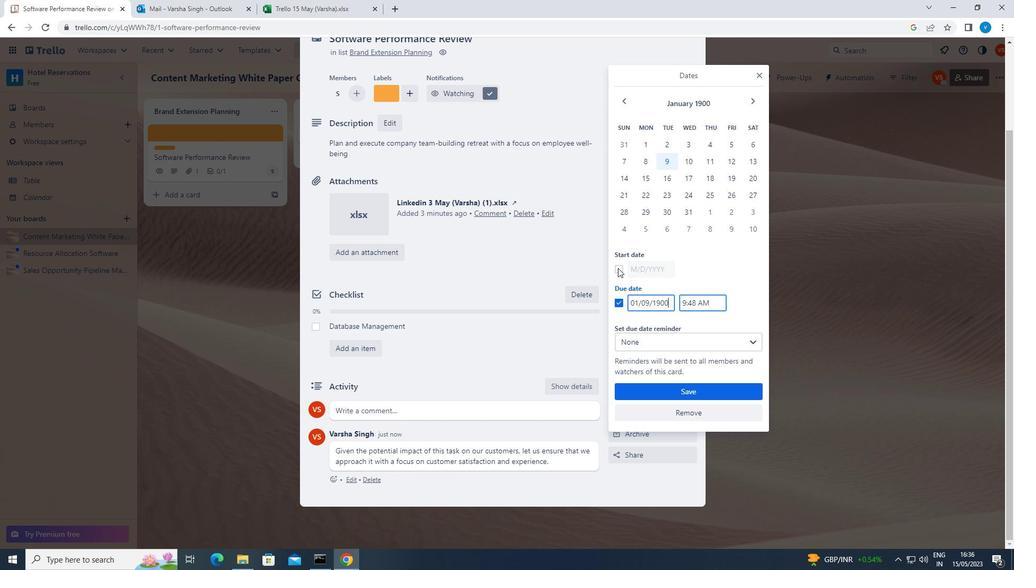 
Action: Mouse moved to (671, 270)
Screenshot: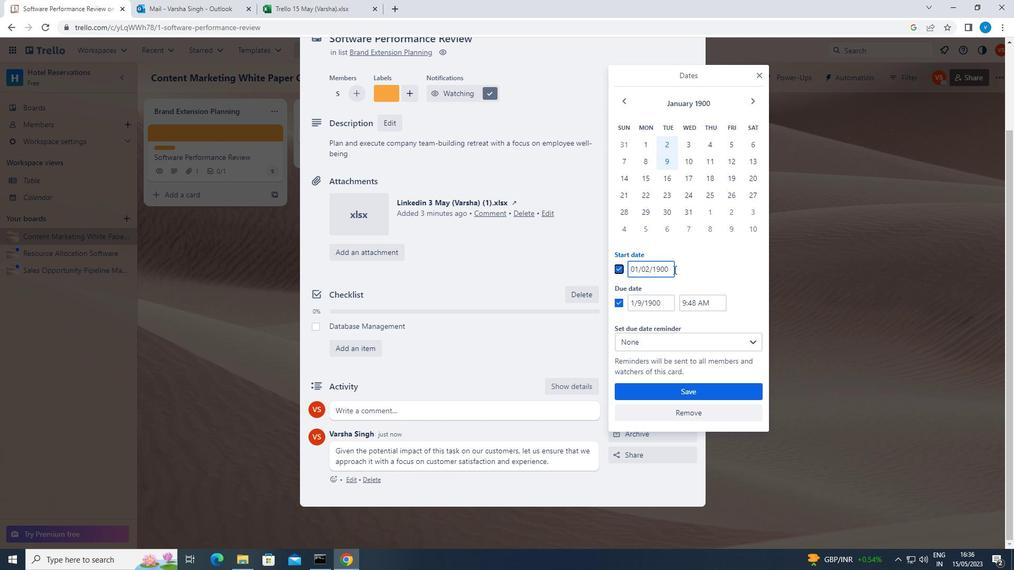 
Action: Mouse pressed left at (671, 270)
Screenshot: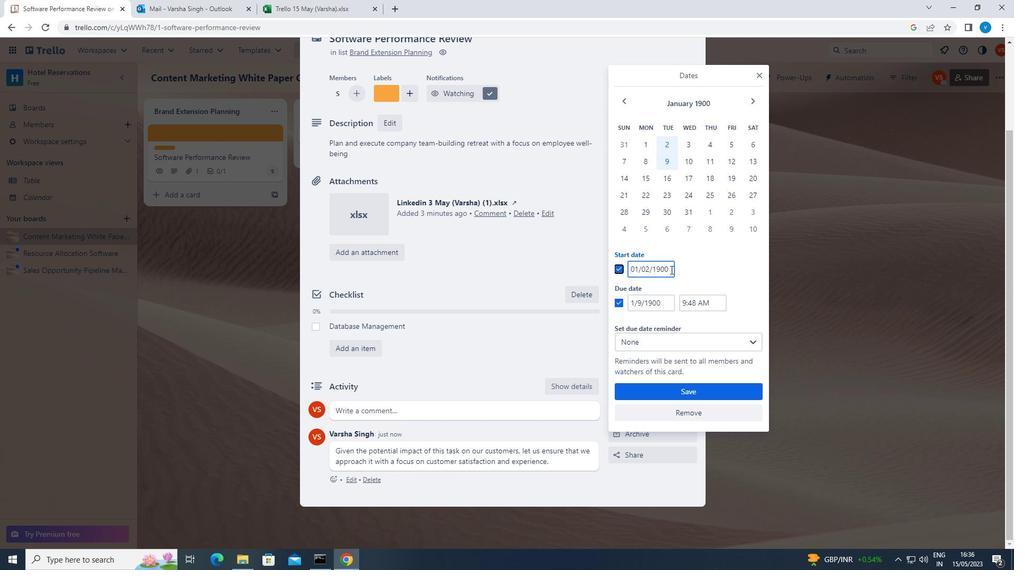 
Action: Key pressed <Key.backspace><Key.backspace><Key.backspace><Key.backspace><Key.backspace><Key.backspace><Key.backspace><Key.backspace><Key.backspace><Key.backspace><Key.backspace><Key.backspace><Key.backspace><Key.backspace>01/03/1900
Screenshot: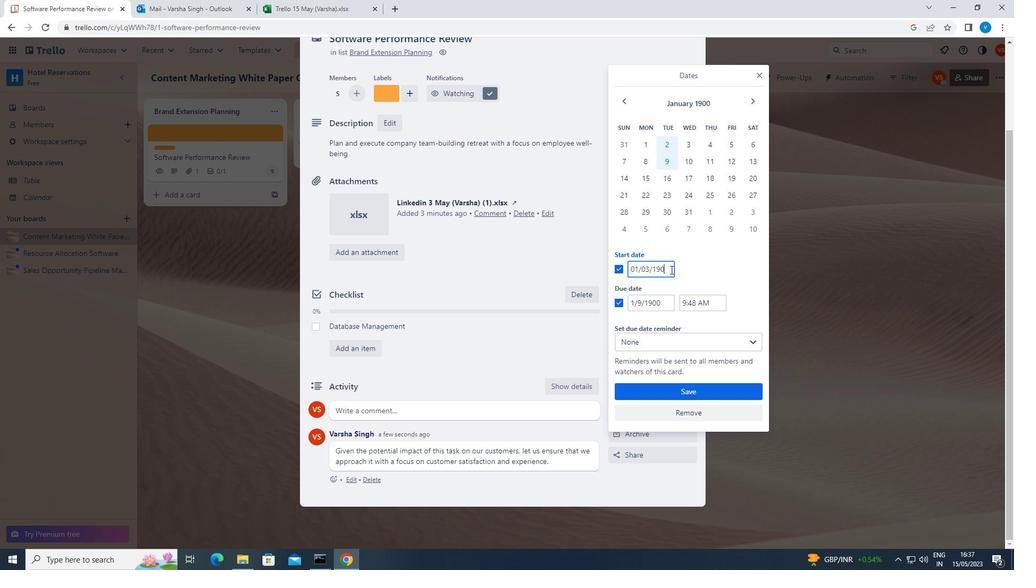 
Action: Mouse moved to (670, 303)
Screenshot: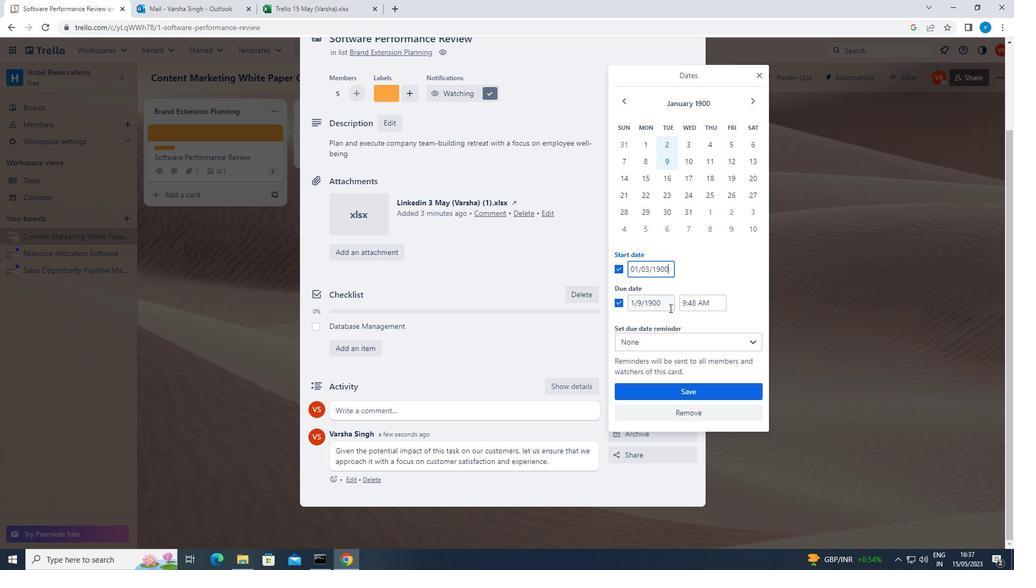 
Action: Mouse pressed left at (670, 303)
Screenshot: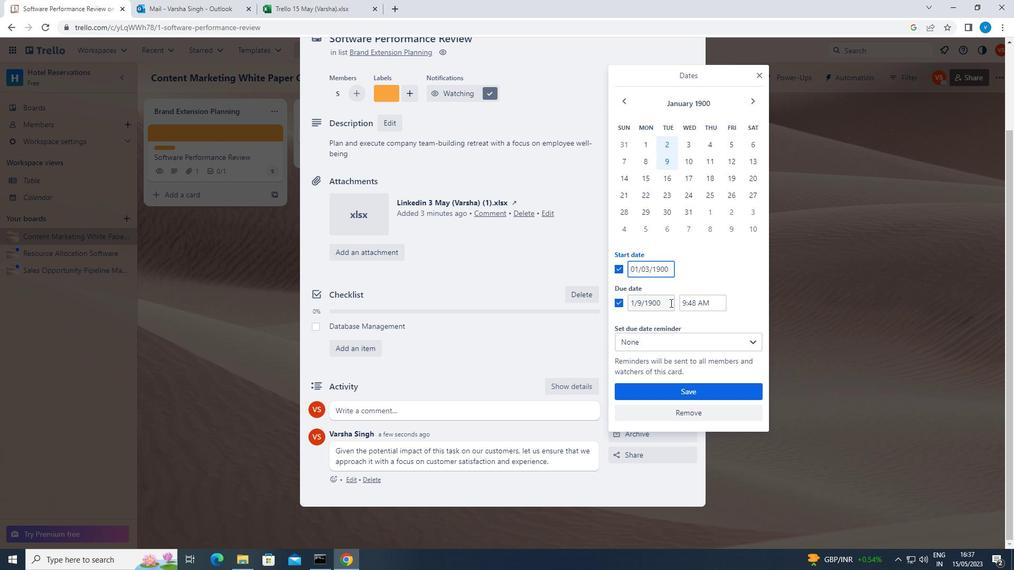 
Action: Key pressed <Key.backspace><Key.backspace><Key.backspace><Key.backspace><Key.backspace><Key.backspace><Key.backspace><Key.backspace><Key.backspace><Key.backspace><Key.backspace><Key.backspace><Key.backspace><Key.backspace>01/10/1900<Key.enter>
Screenshot: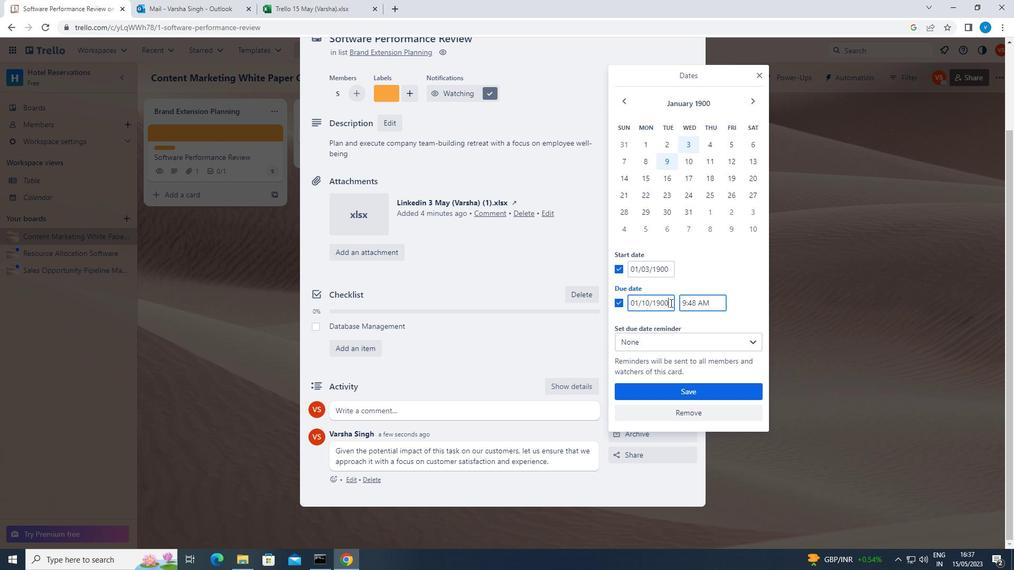 
